 Task: Search round trip flight ticket for 2 adults, 4 children and 1 infant on lap in business from Appleton: Appleton International Airport to Evansville: Evansville Regional Airport on 5-3-2023 and return on 5-3-2023. Choice of flights is Southwest. Price is upto 20000. Outbound departure time preference is 14:30.
Action: Mouse moved to (412, 347)
Screenshot: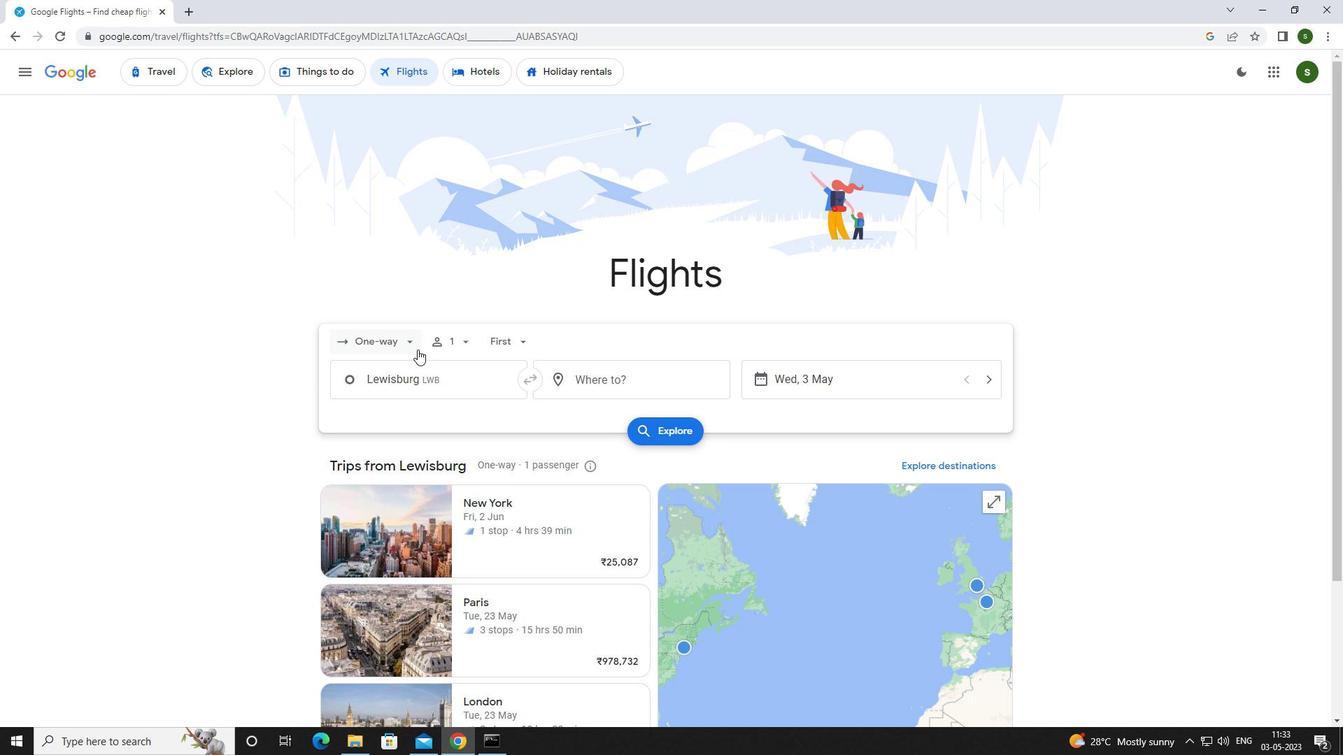 
Action: Mouse pressed left at (412, 347)
Screenshot: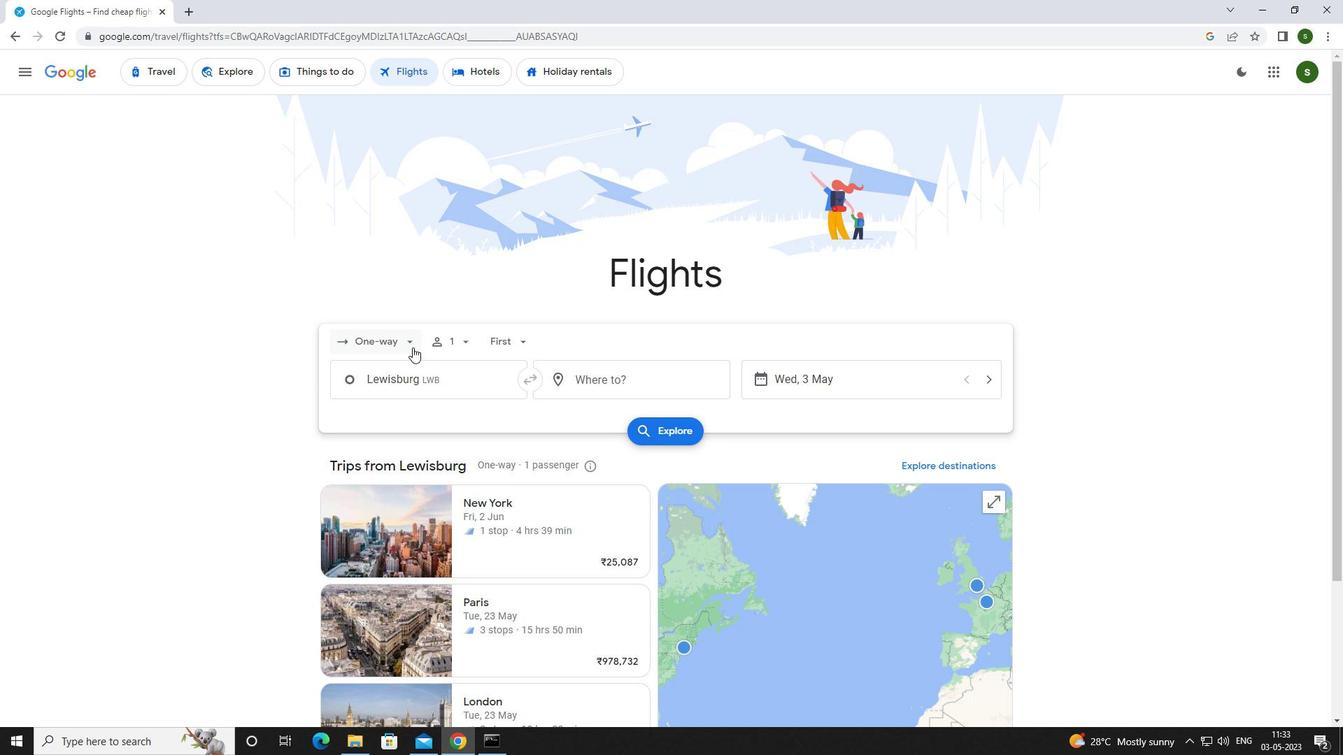 
Action: Mouse moved to (400, 376)
Screenshot: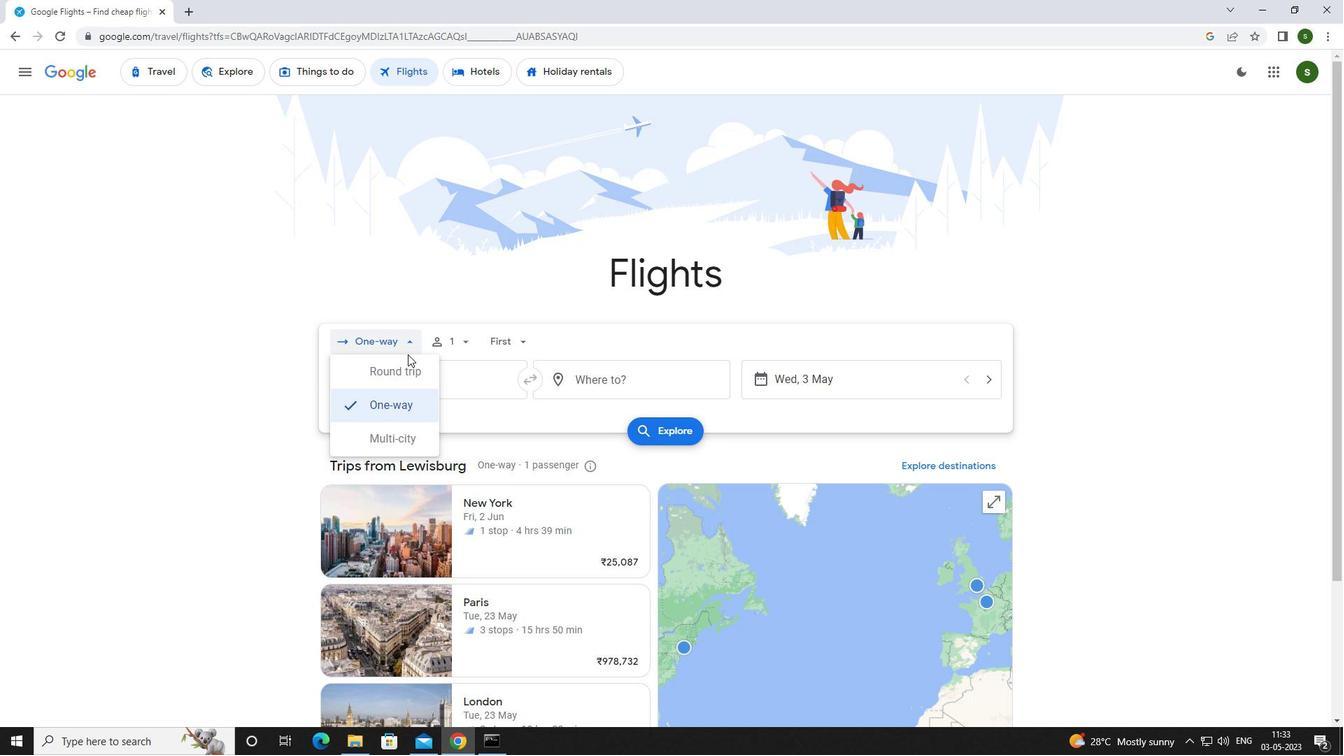 
Action: Mouse pressed left at (400, 376)
Screenshot: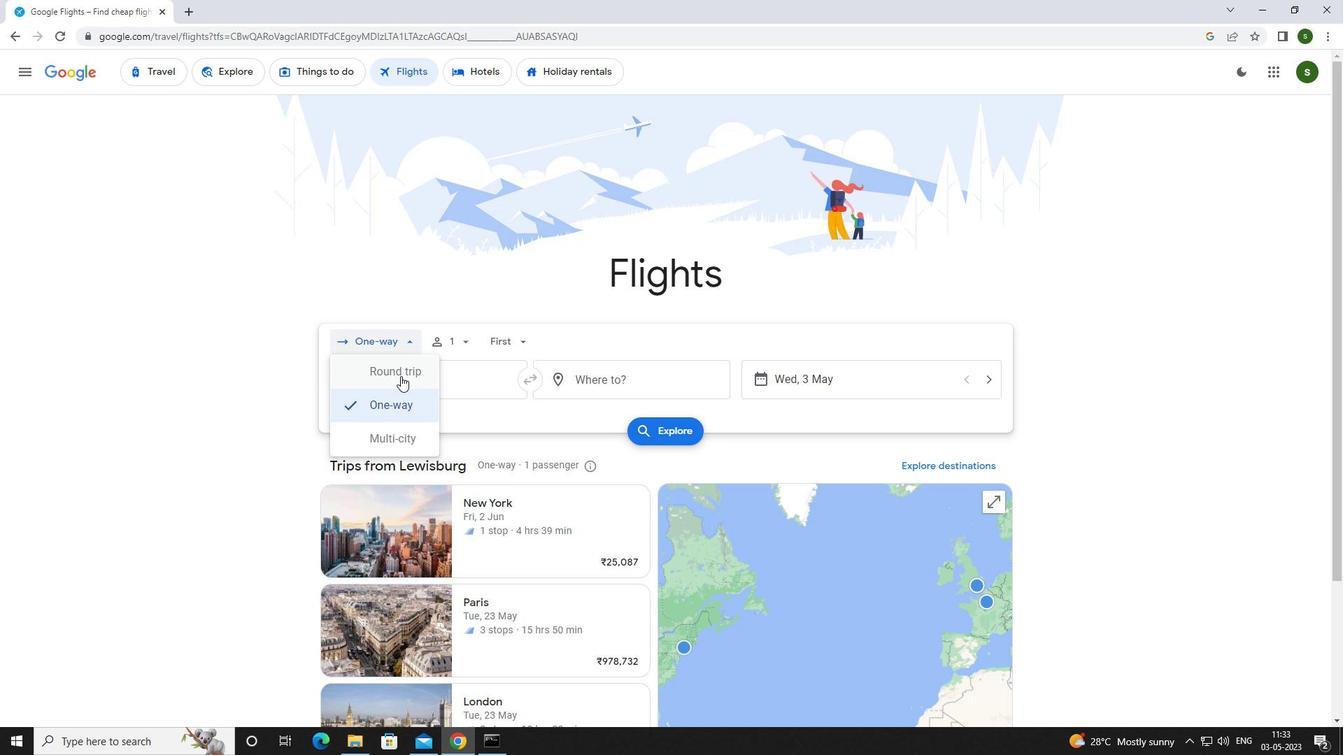 
Action: Mouse moved to (466, 347)
Screenshot: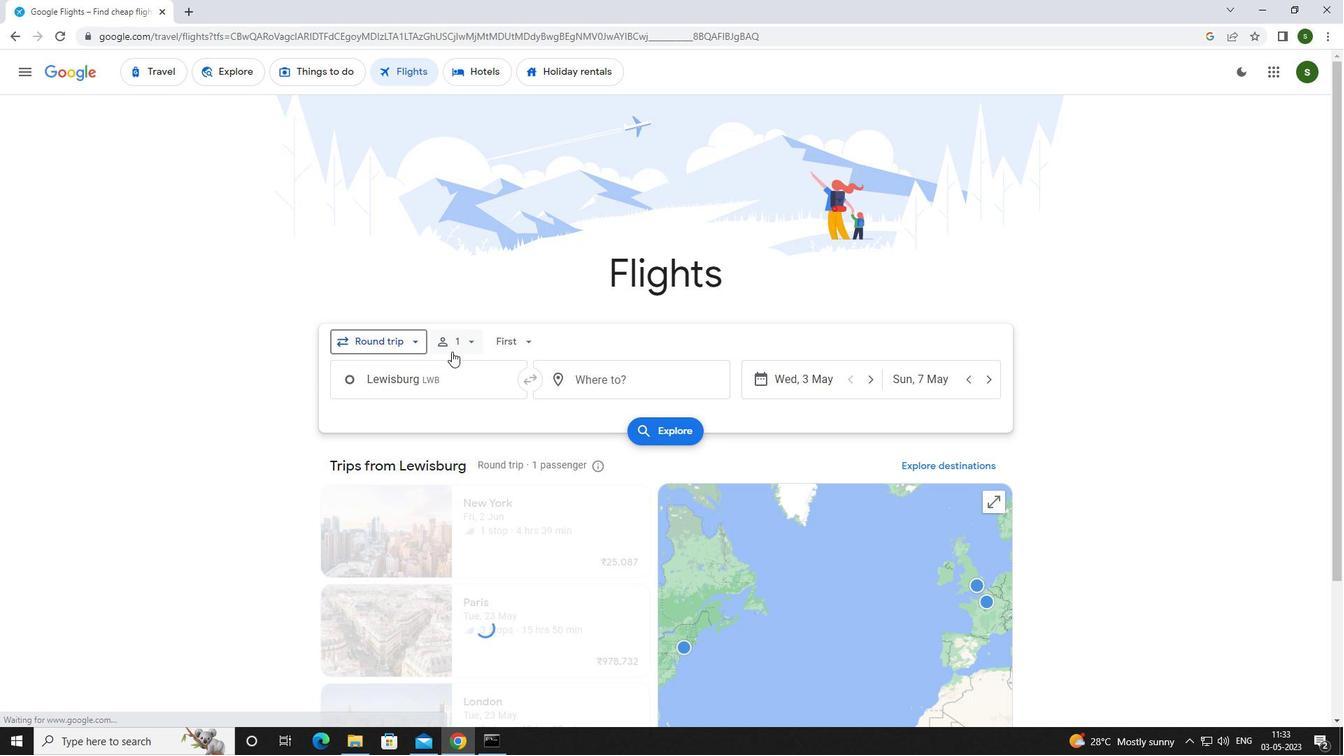 
Action: Mouse pressed left at (466, 347)
Screenshot: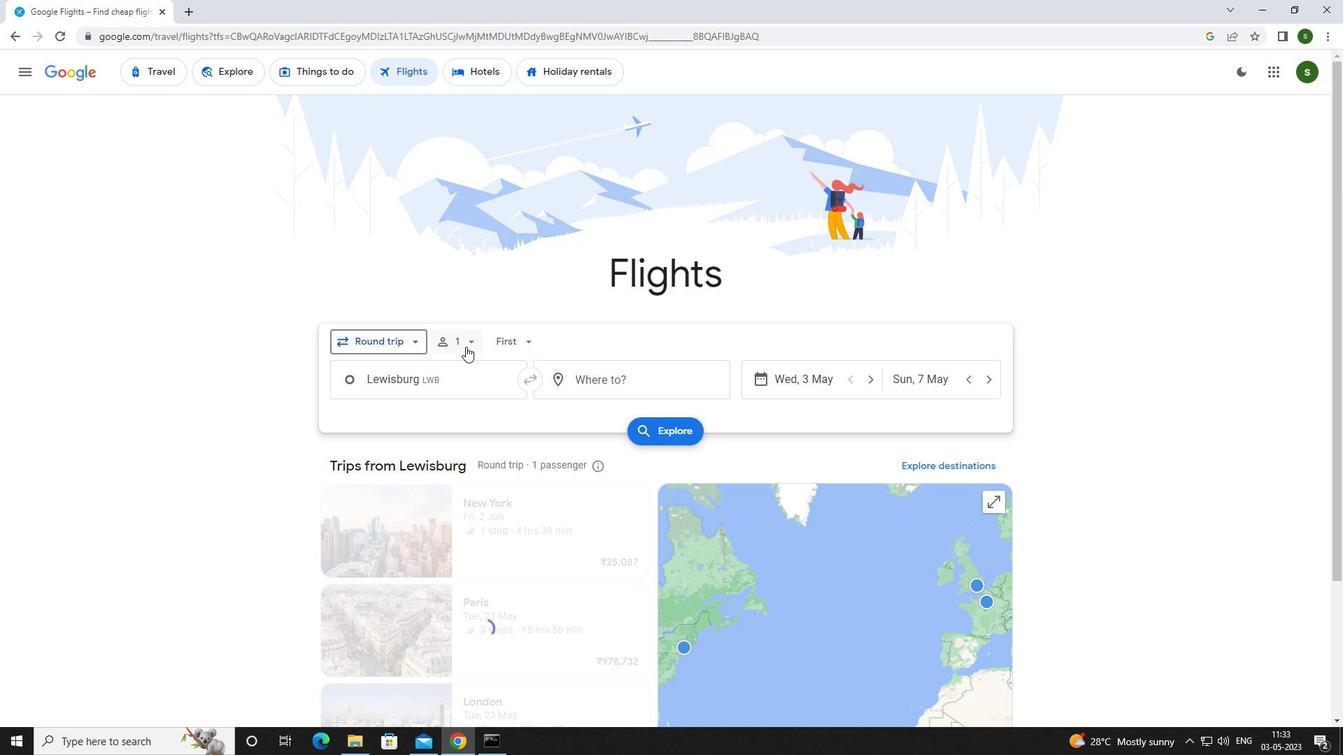 
Action: Mouse moved to (584, 377)
Screenshot: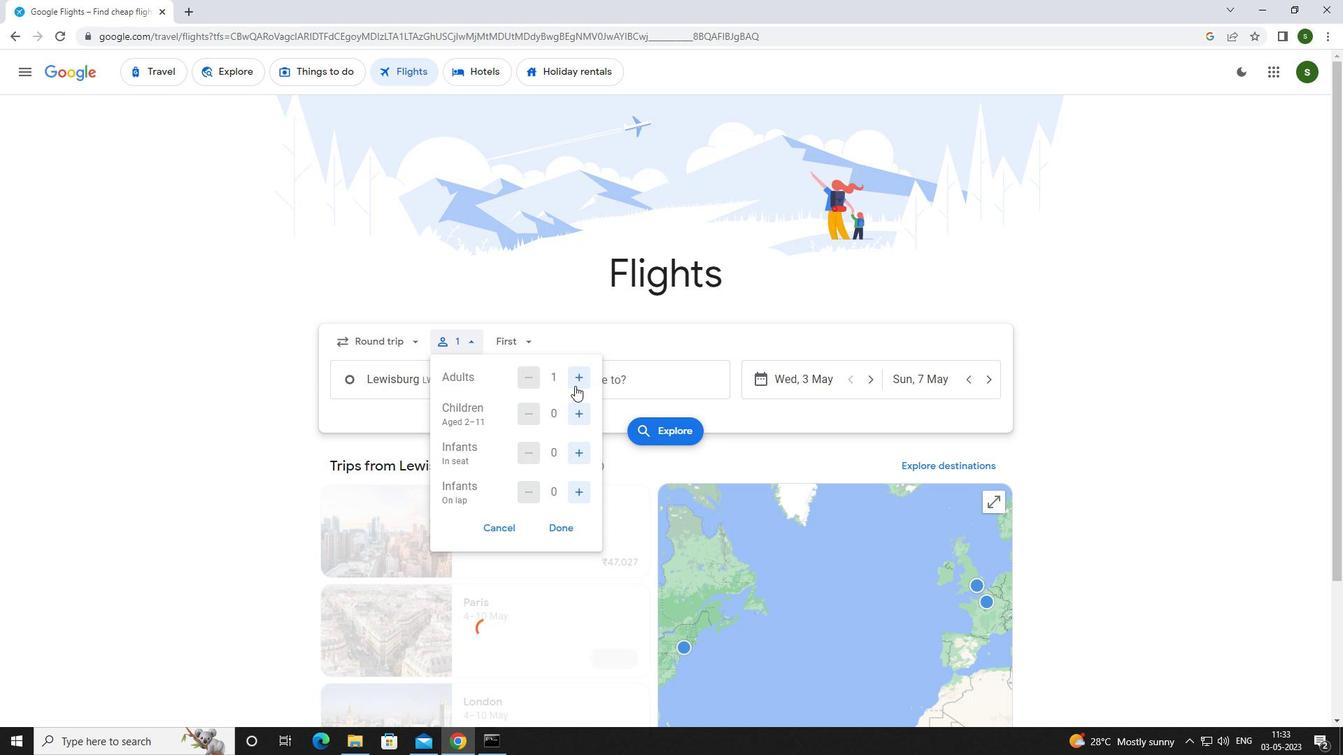 
Action: Mouse pressed left at (584, 377)
Screenshot: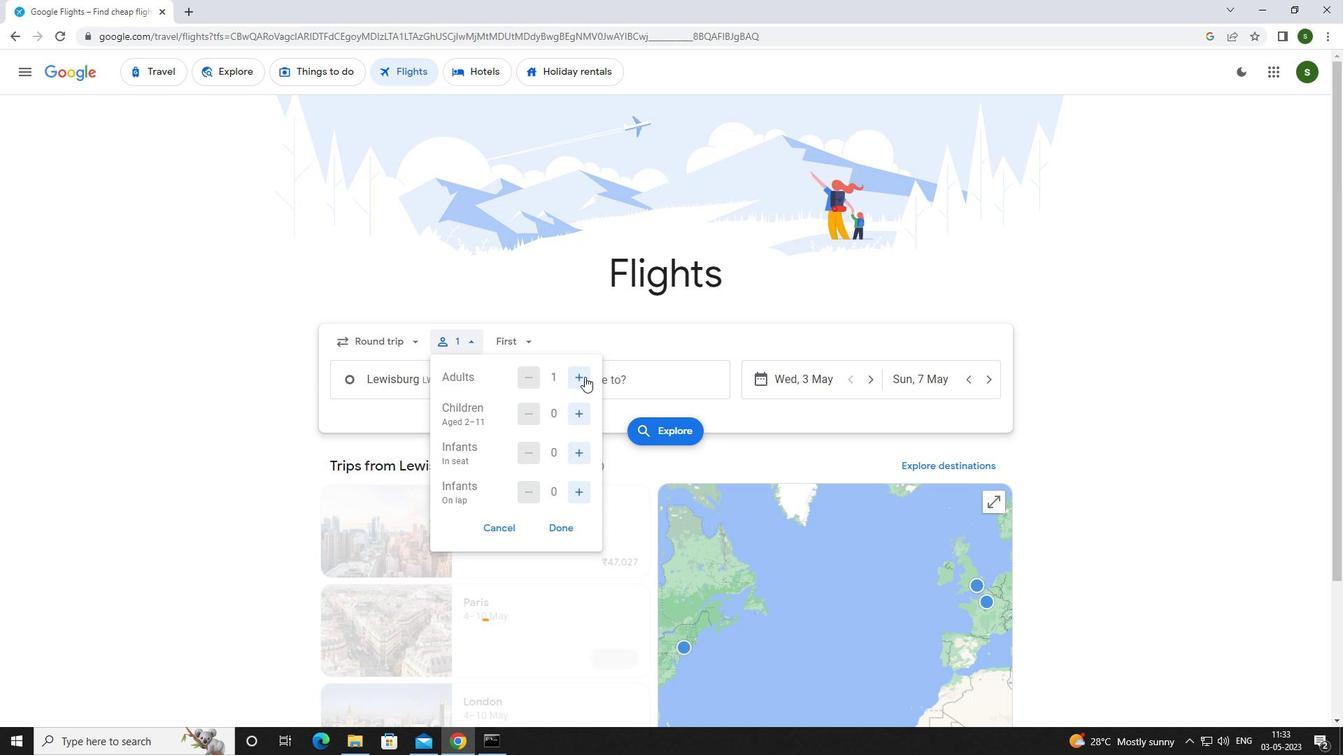 
Action: Mouse moved to (577, 409)
Screenshot: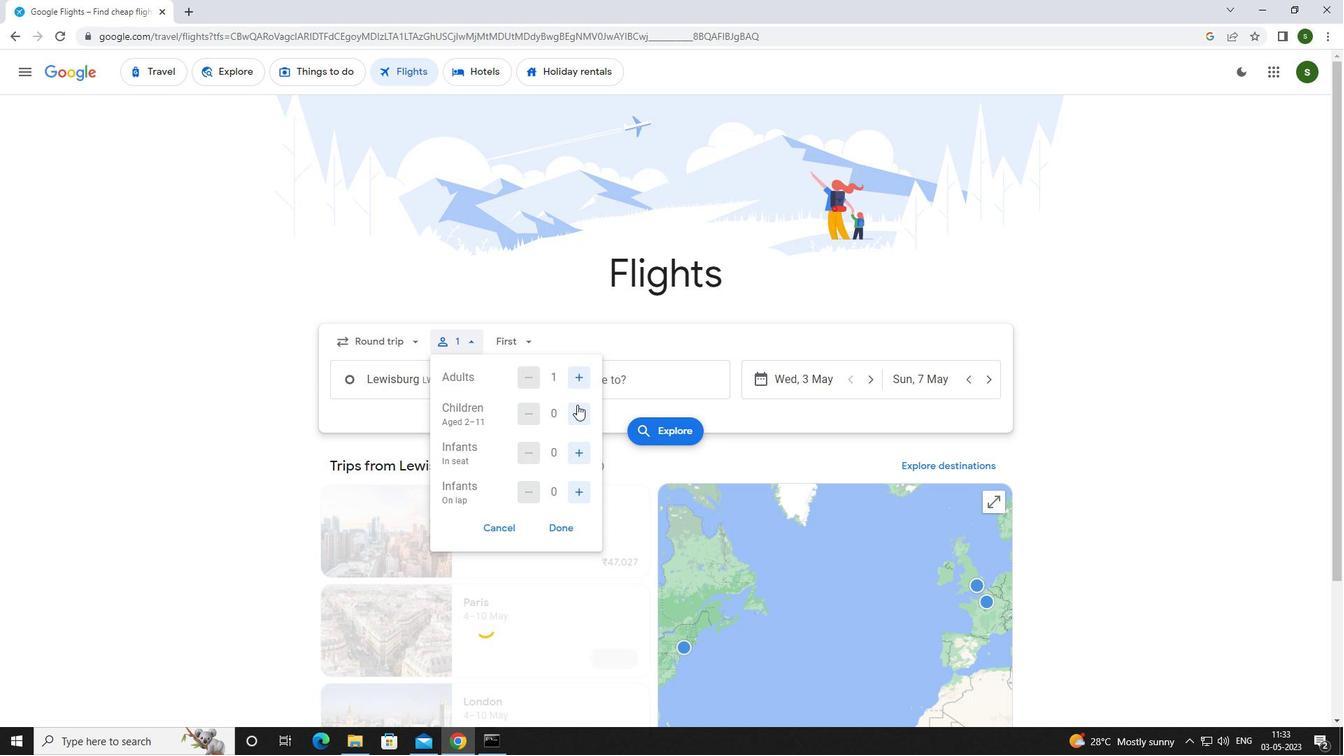 
Action: Mouse pressed left at (577, 409)
Screenshot: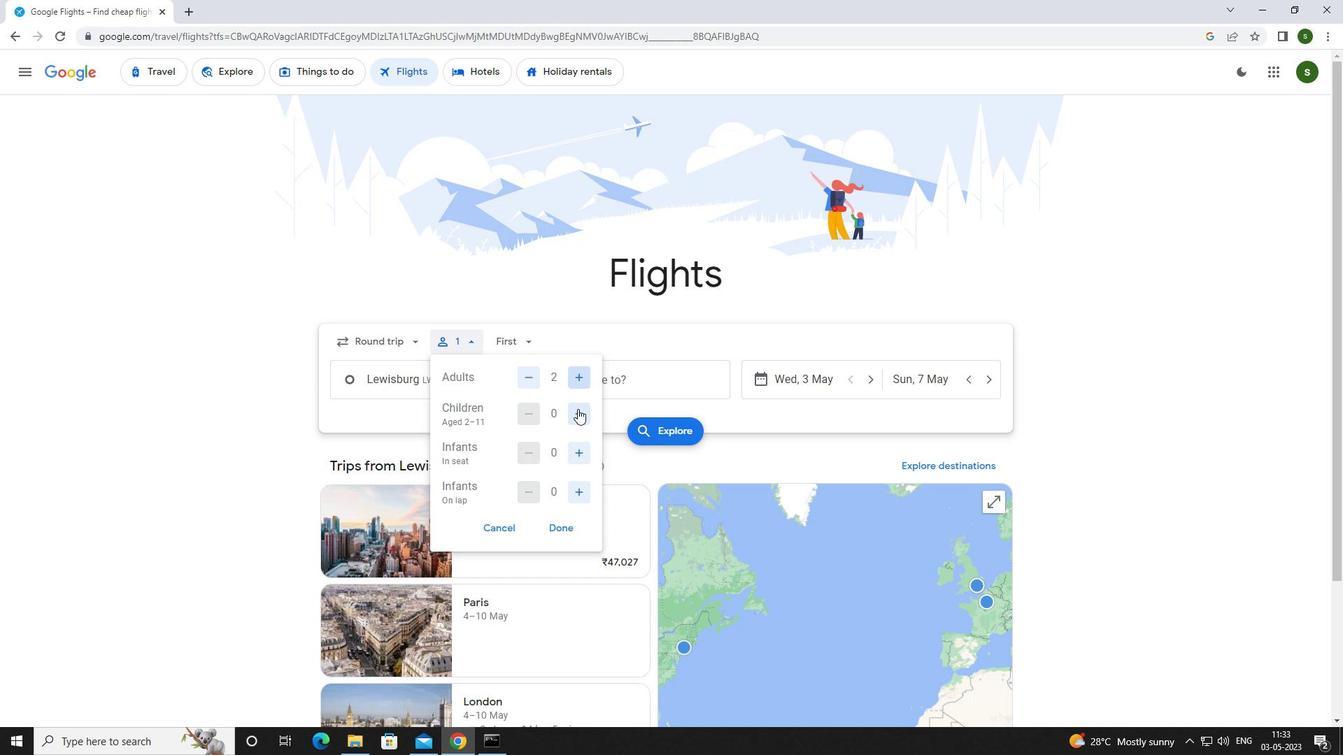 
Action: Mouse pressed left at (577, 409)
Screenshot: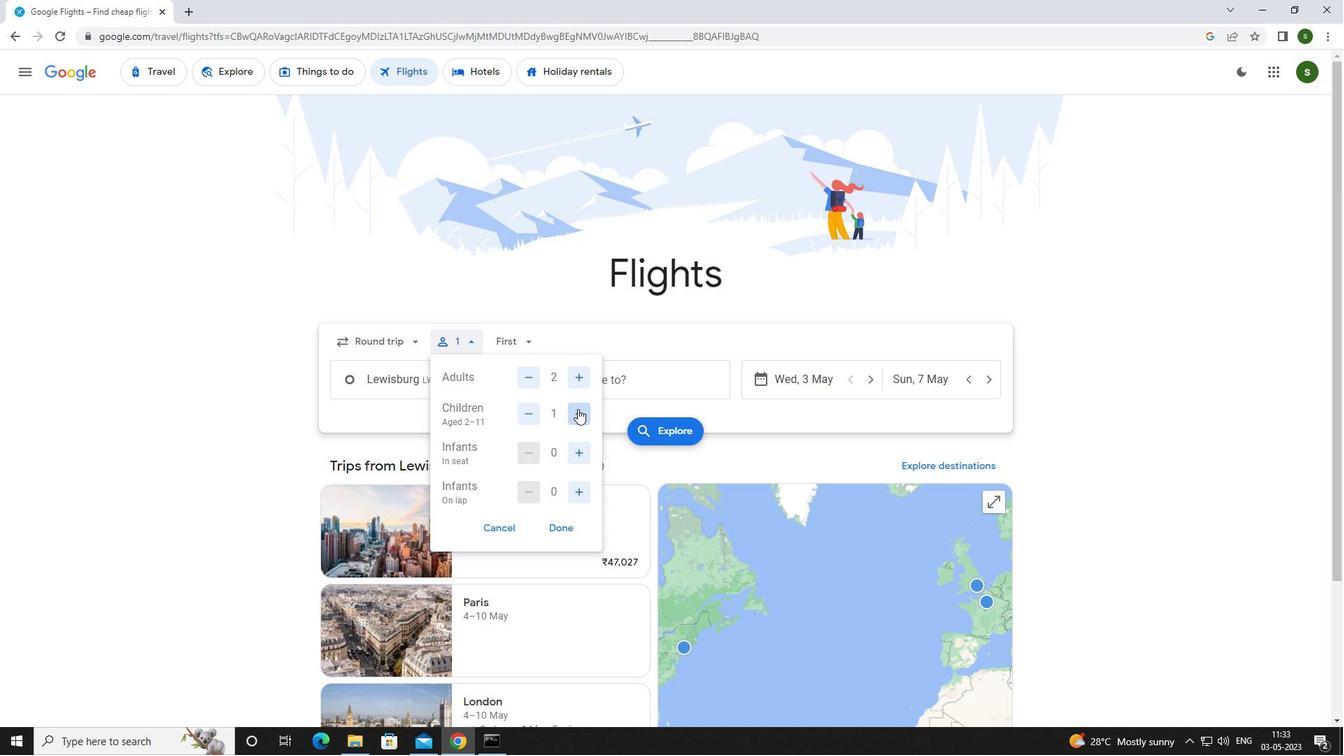 
Action: Mouse pressed left at (577, 409)
Screenshot: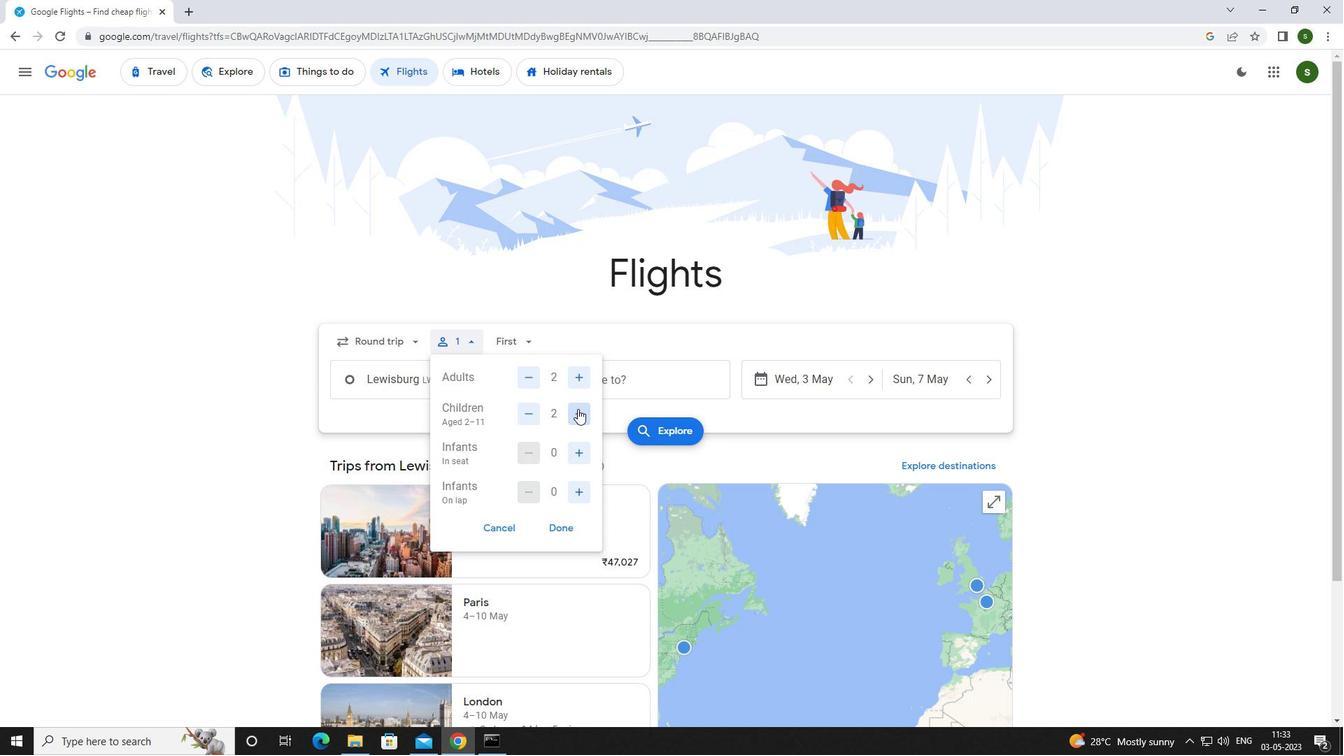 
Action: Mouse pressed left at (577, 409)
Screenshot: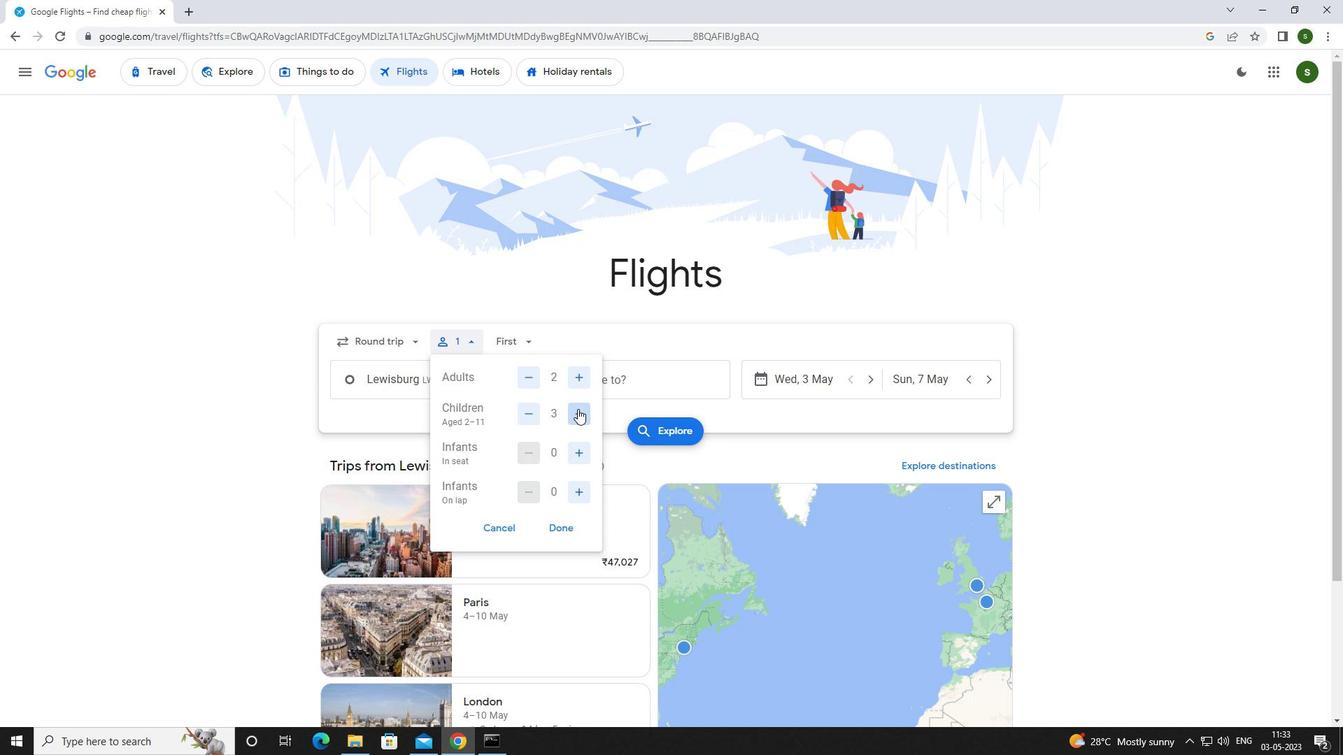 
Action: Mouse moved to (575, 491)
Screenshot: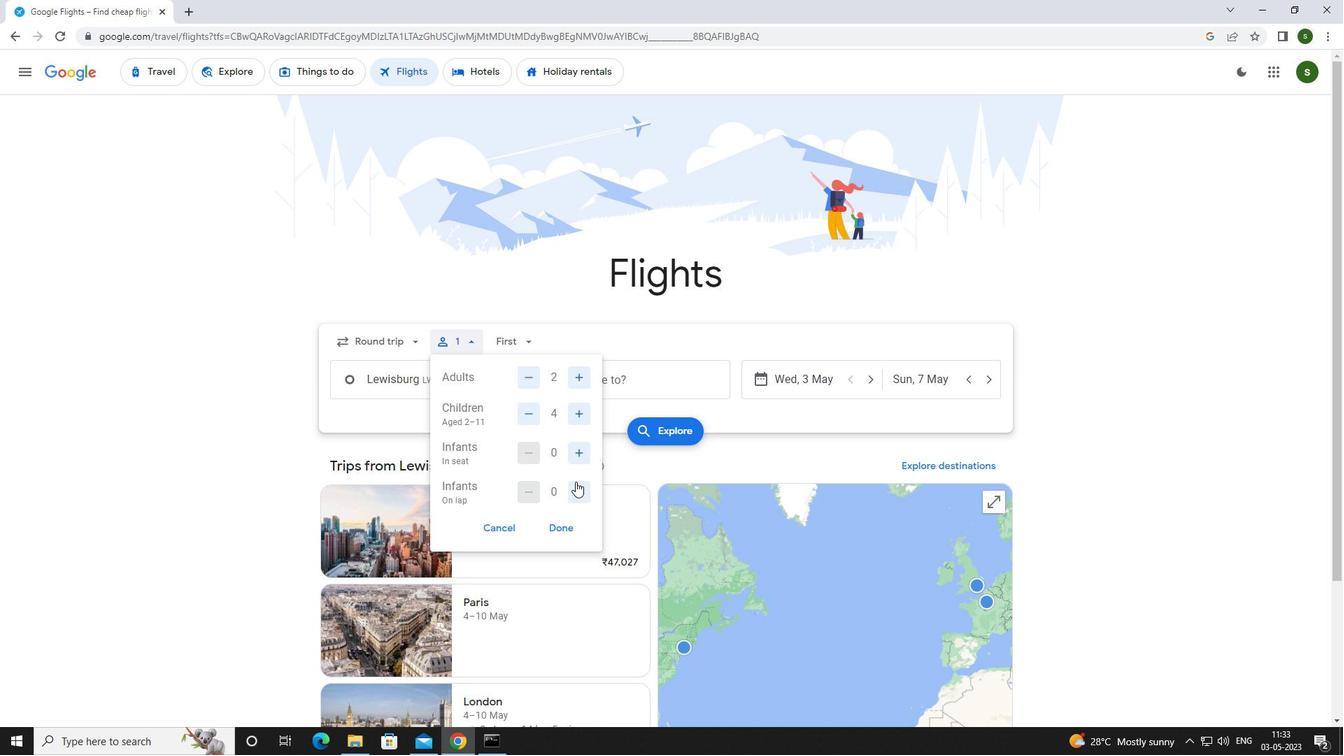 
Action: Mouse pressed left at (575, 491)
Screenshot: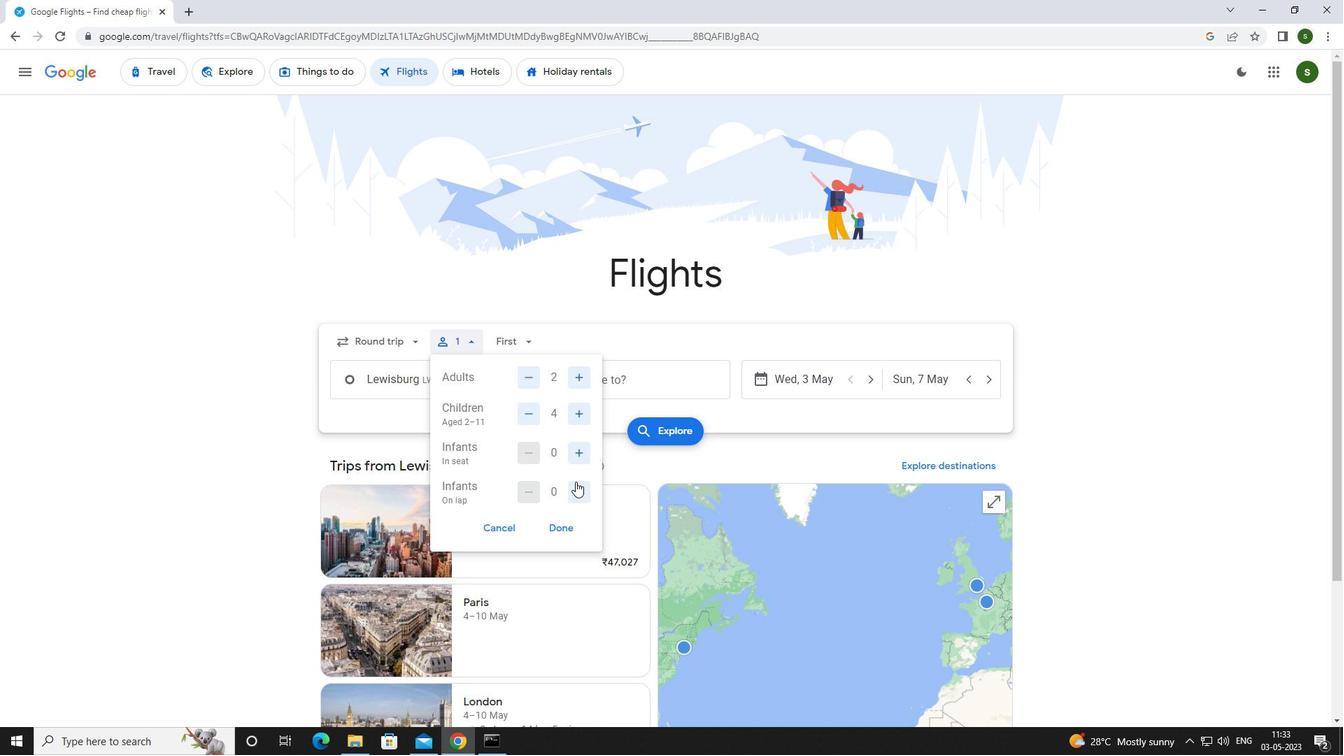 
Action: Mouse moved to (521, 342)
Screenshot: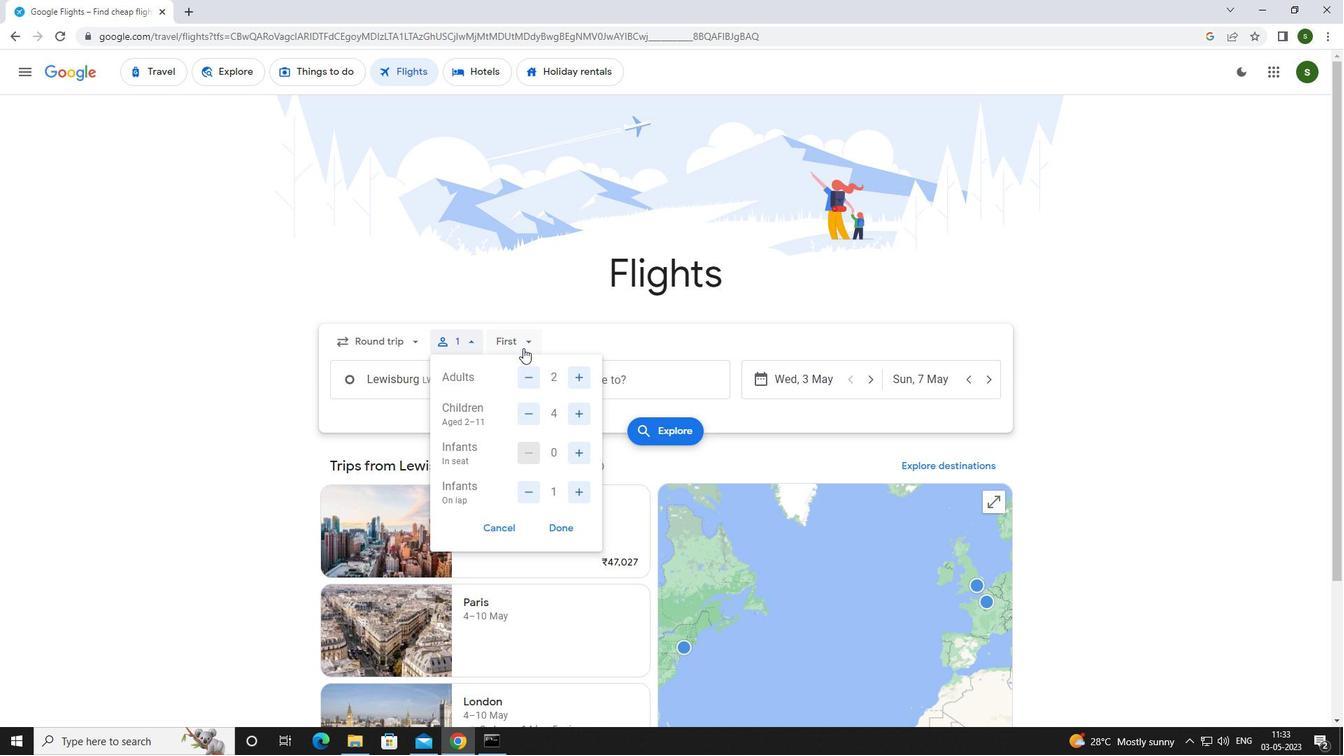 
Action: Mouse pressed left at (521, 342)
Screenshot: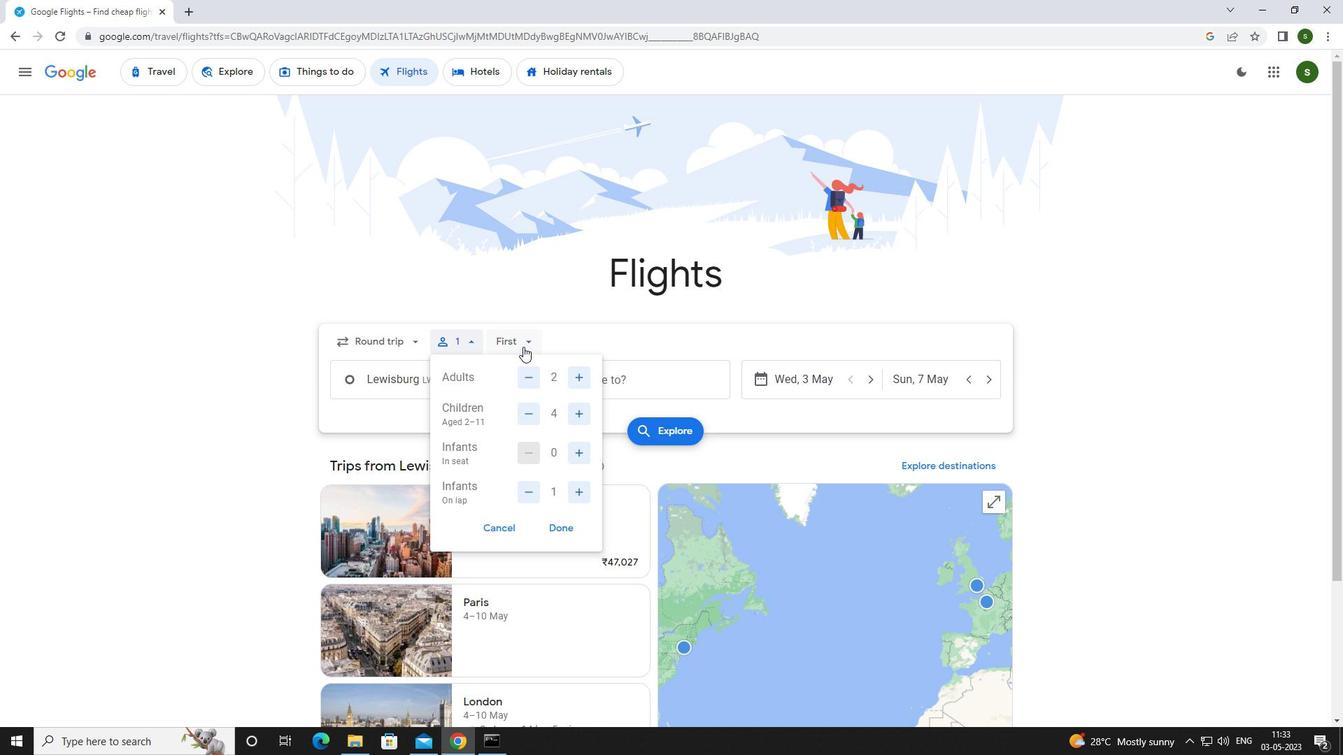 
Action: Mouse moved to (560, 438)
Screenshot: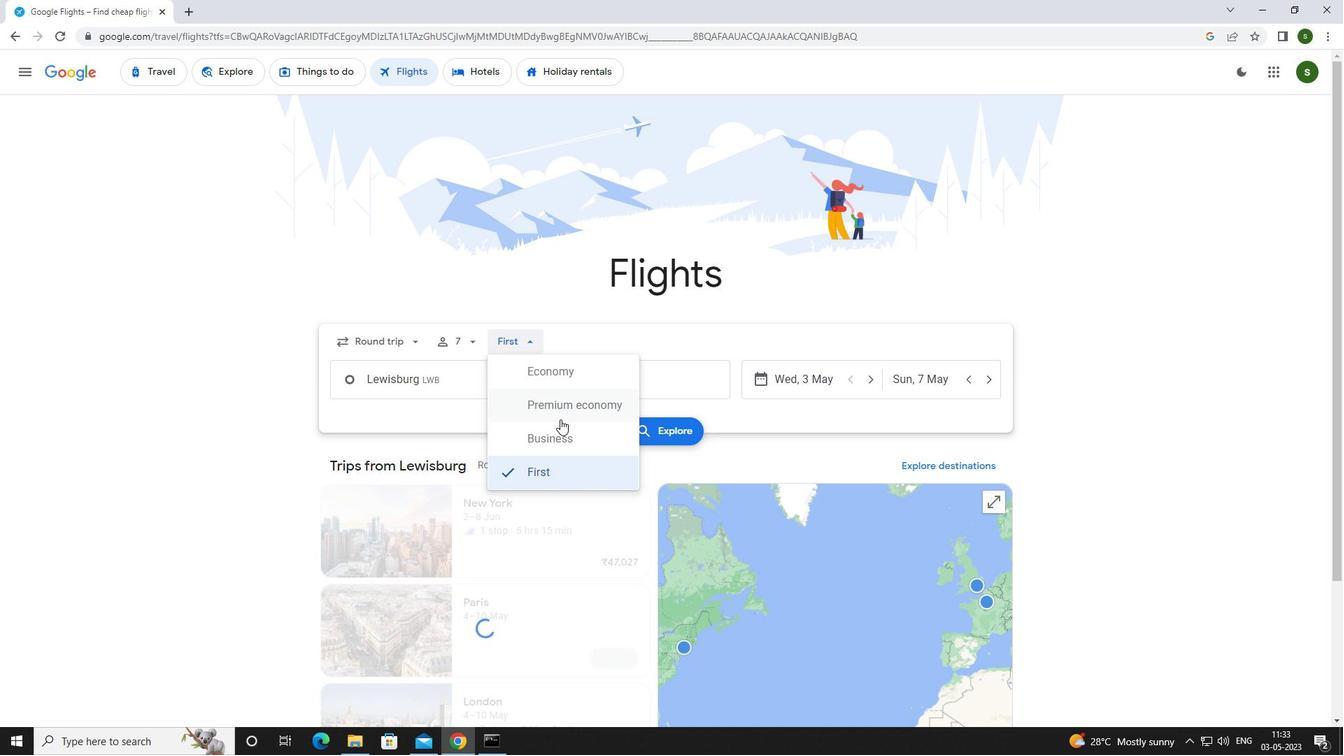 
Action: Mouse pressed left at (560, 438)
Screenshot: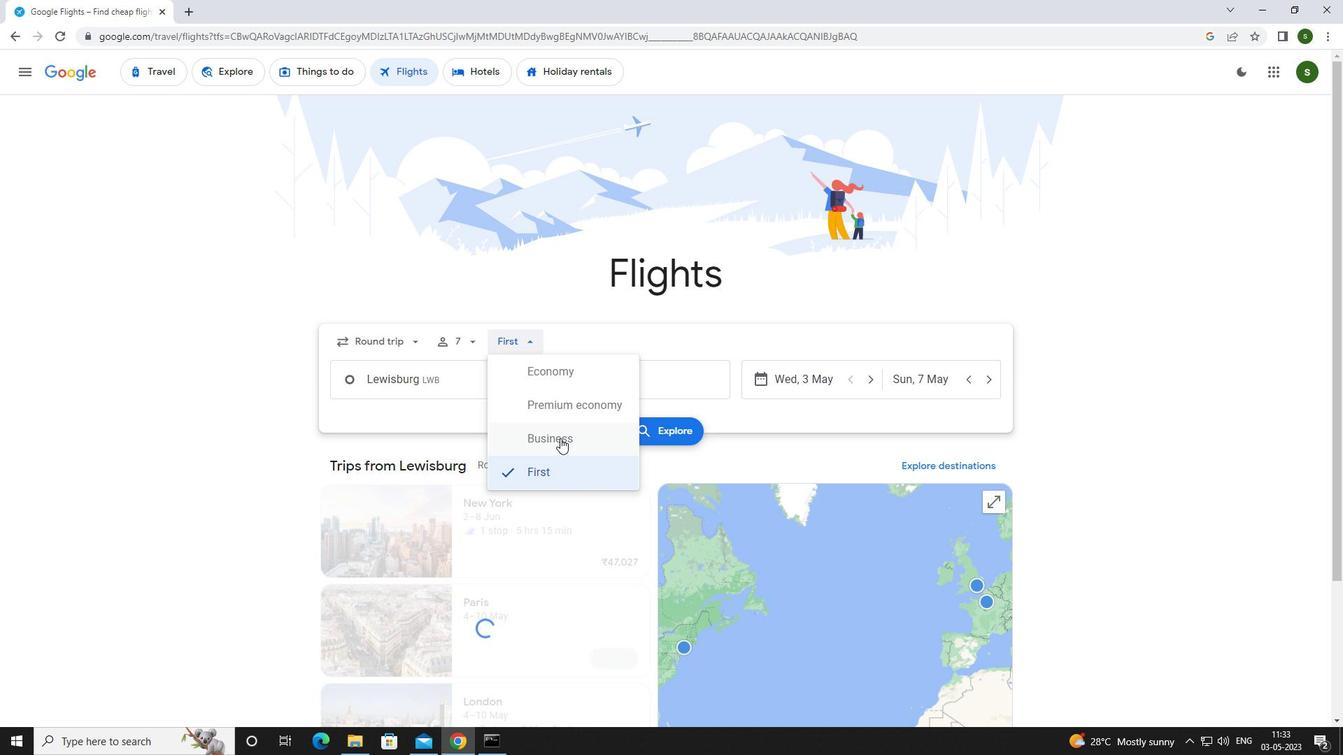 
Action: Mouse moved to (469, 382)
Screenshot: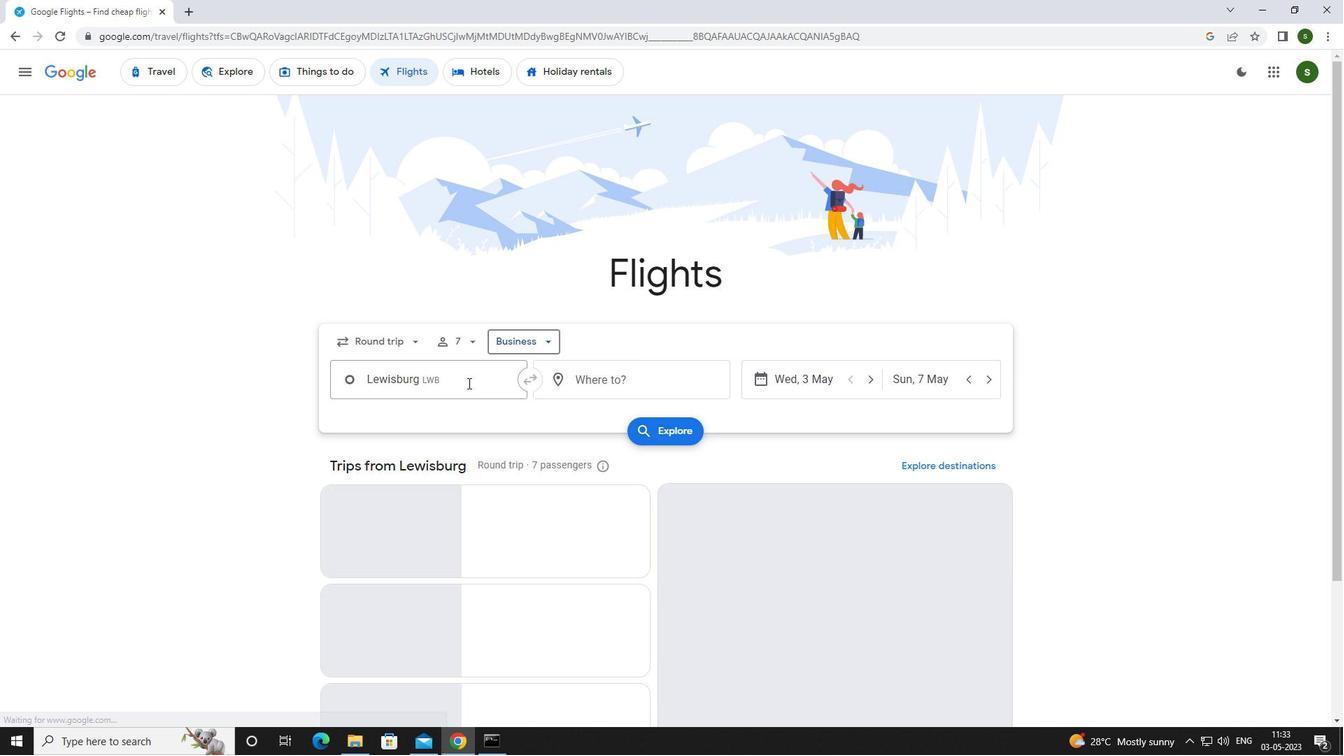 
Action: Mouse pressed left at (469, 382)
Screenshot: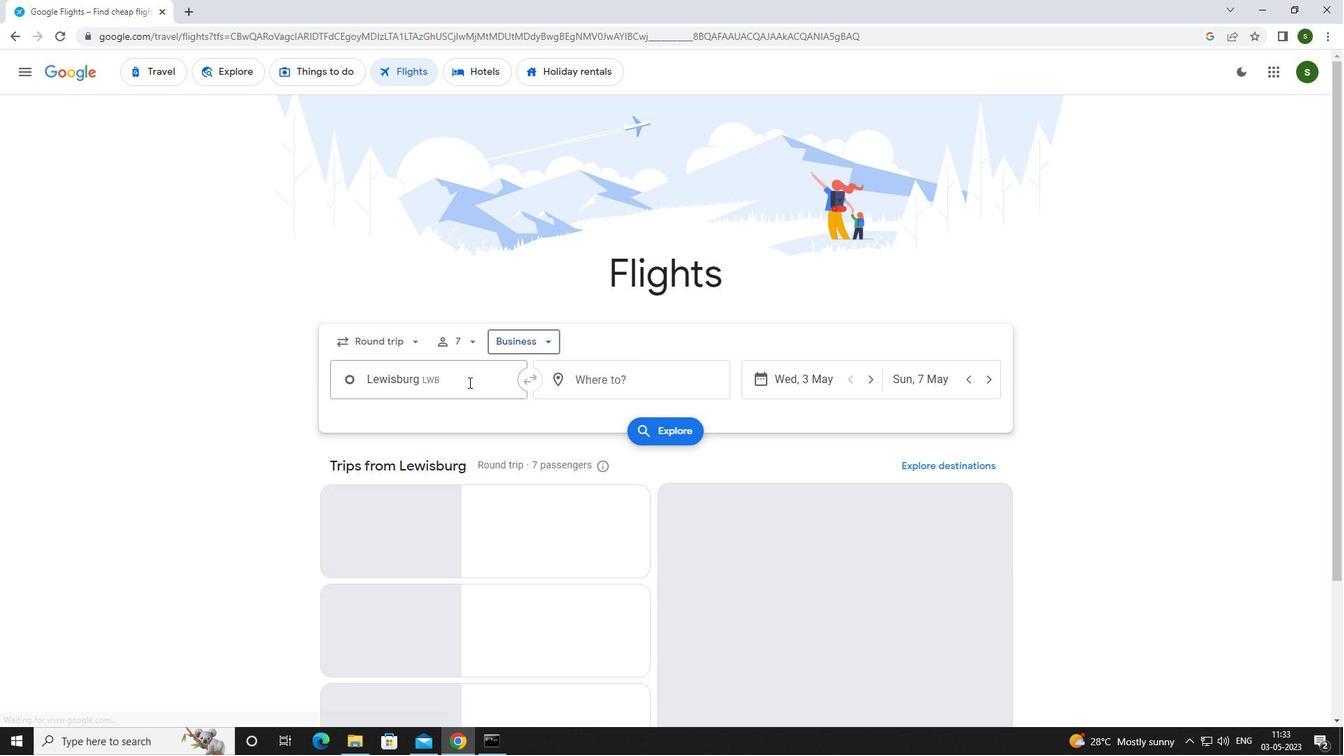 
Action: Mouse moved to (481, 386)
Screenshot: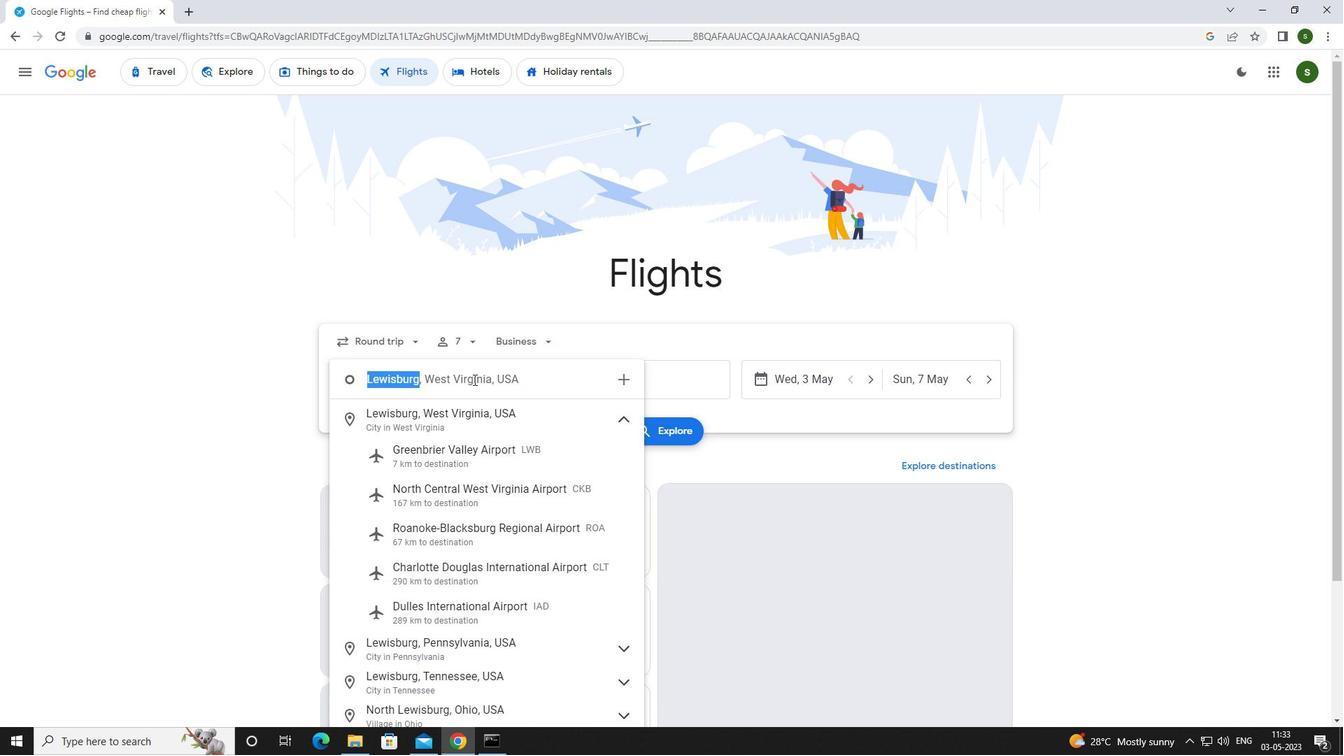 
Action: Key pressed <Key.caps_lock>a<Key.caps_lock>ppleton
Screenshot: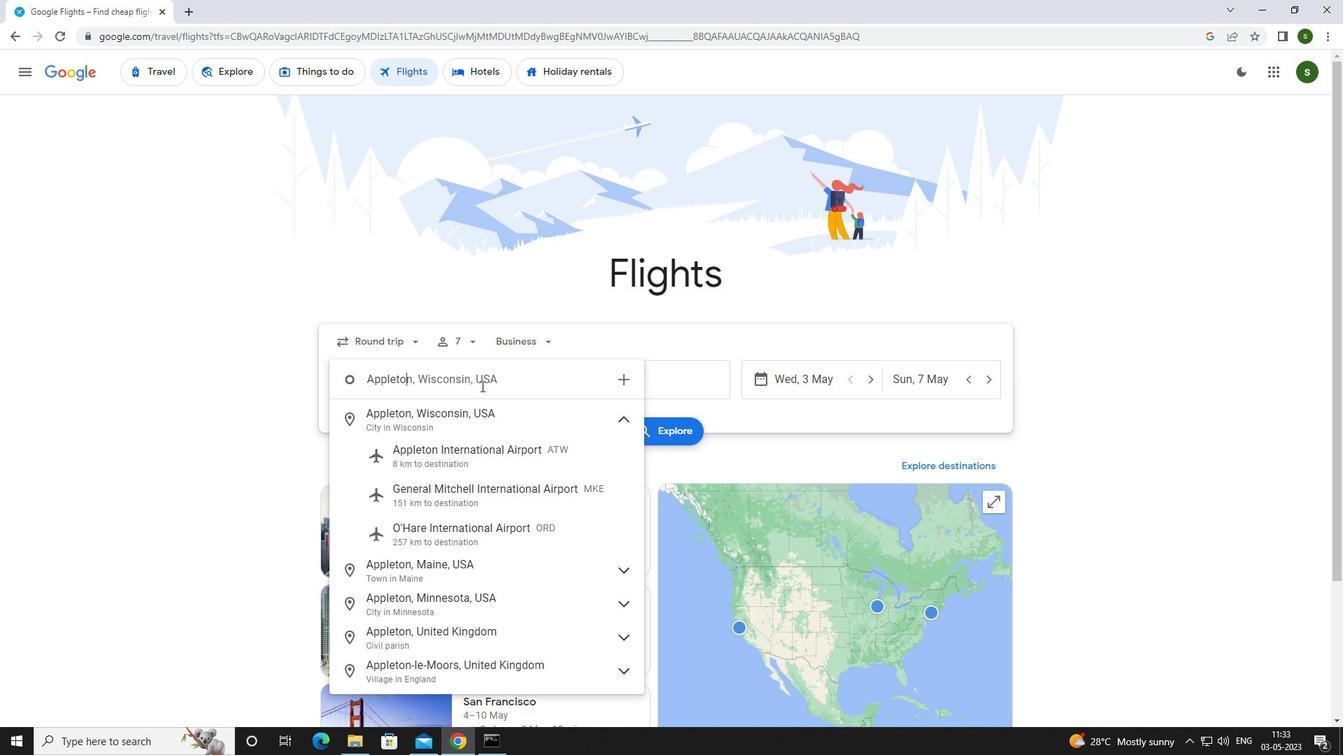 
Action: Mouse moved to (480, 462)
Screenshot: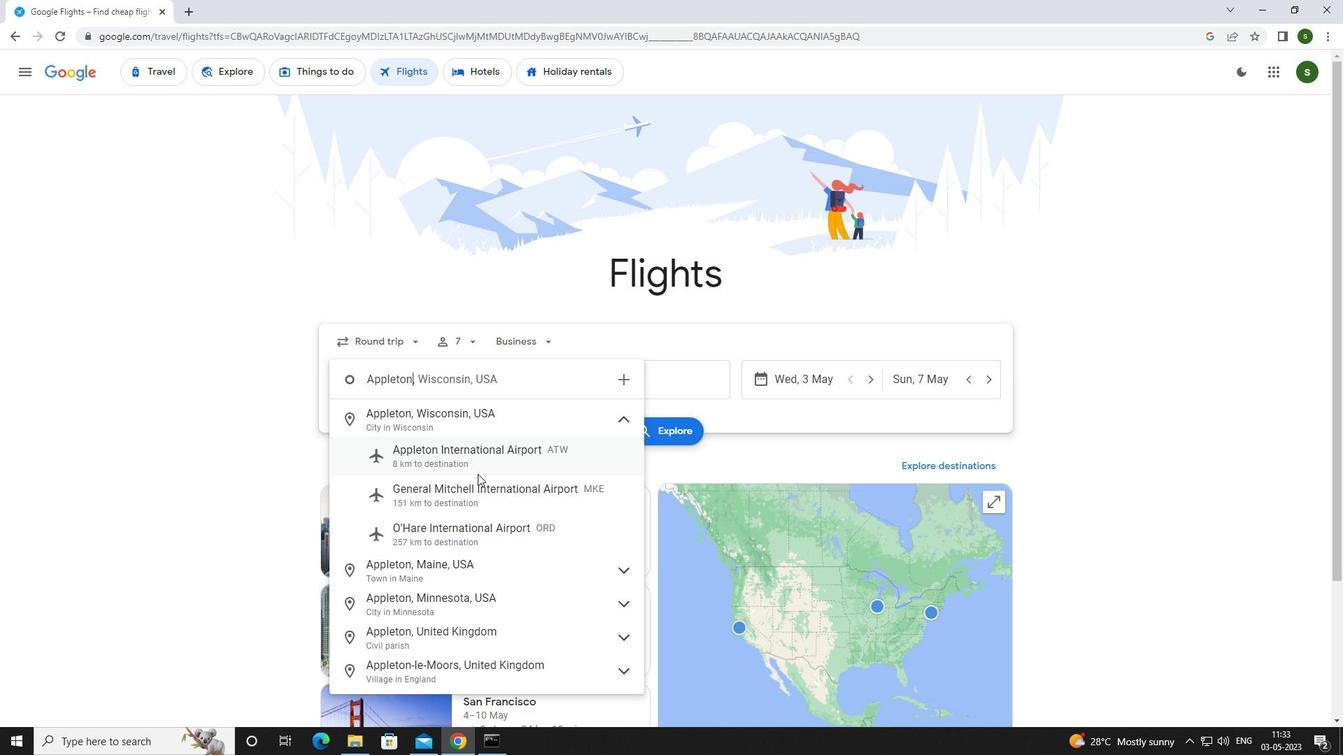 
Action: Mouse pressed left at (480, 462)
Screenshot: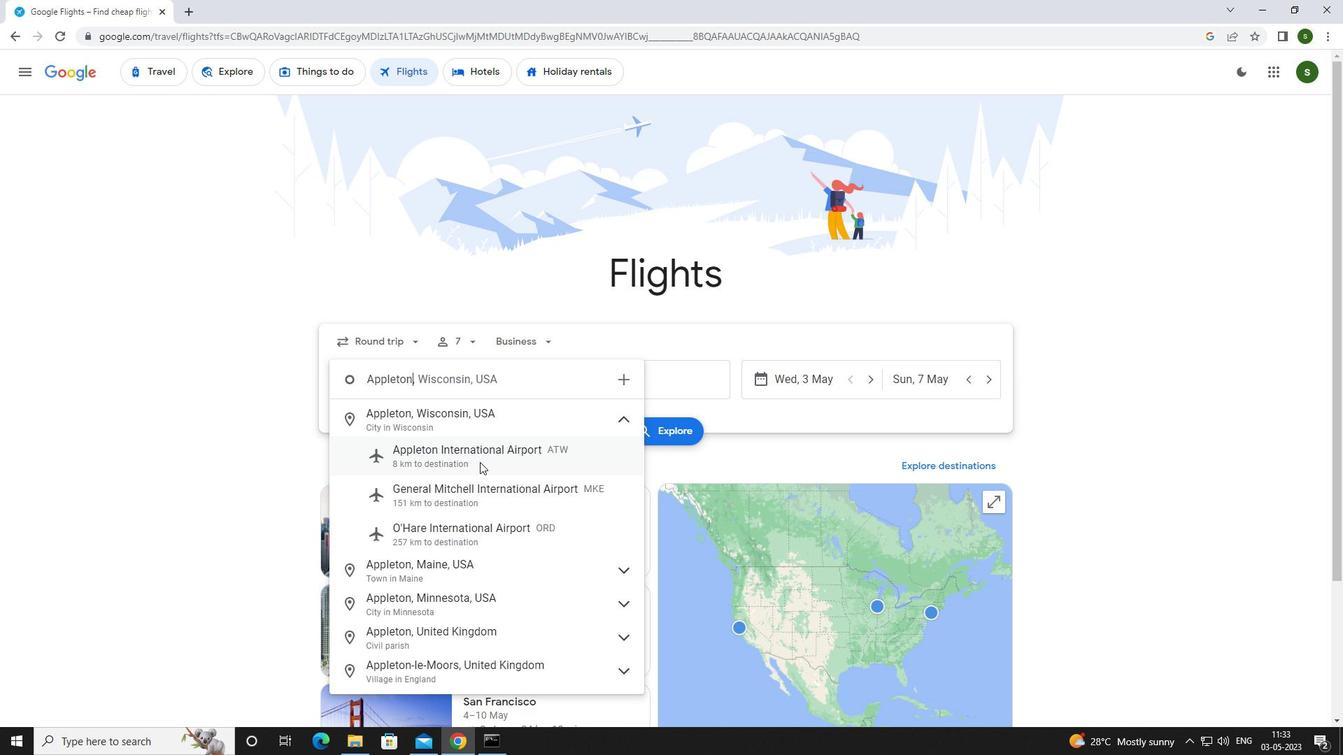 
Action: Mouse moved to (617, 385)
Screenshot: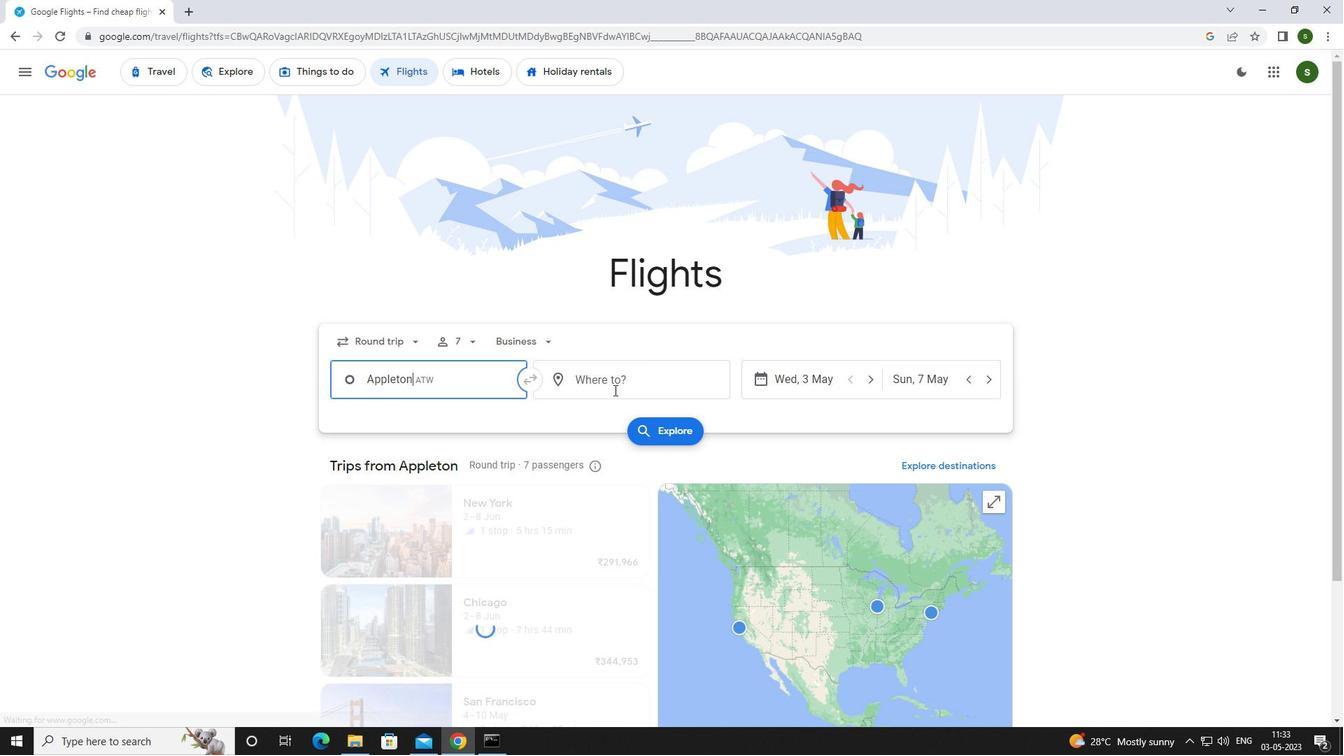 
Action: Mouse pressed left at (617, 385)
Screenshot: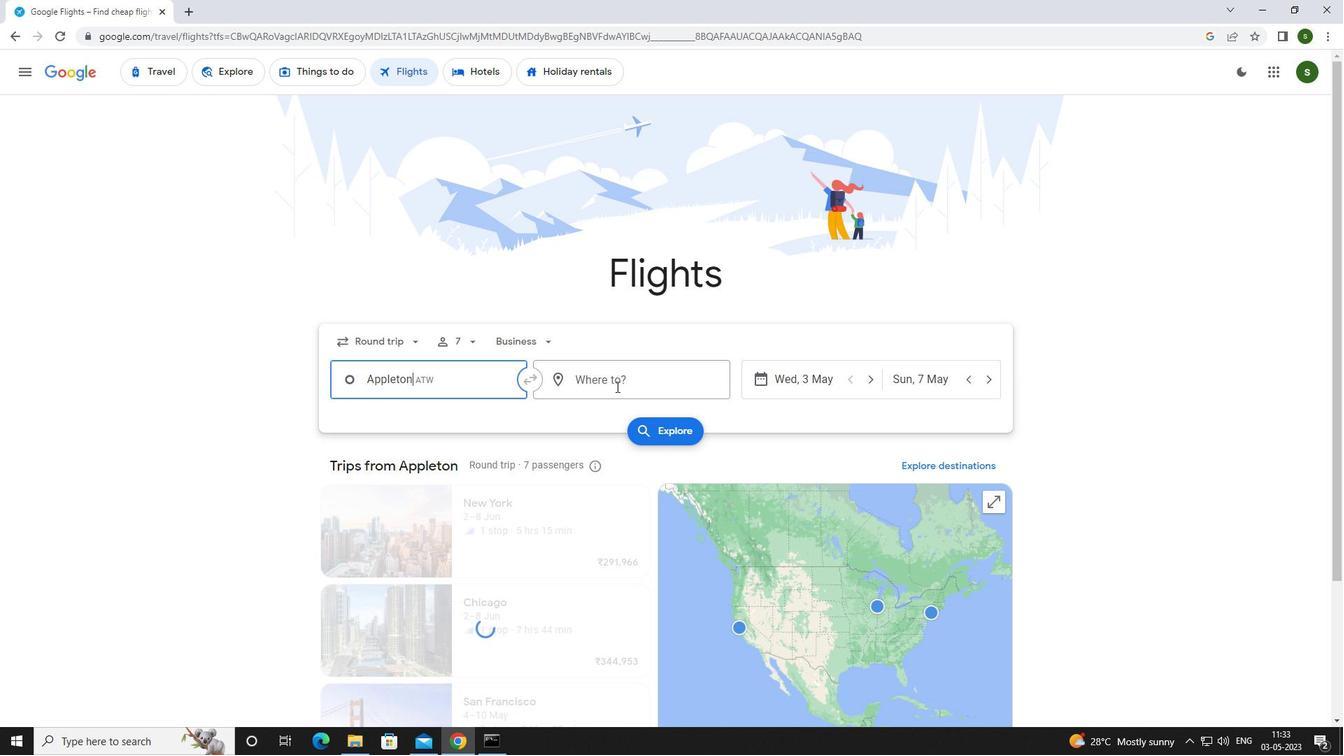 
Action: Key pressed <Key.caps_lock>e<Key.caps_lock>vansv
Screenshot: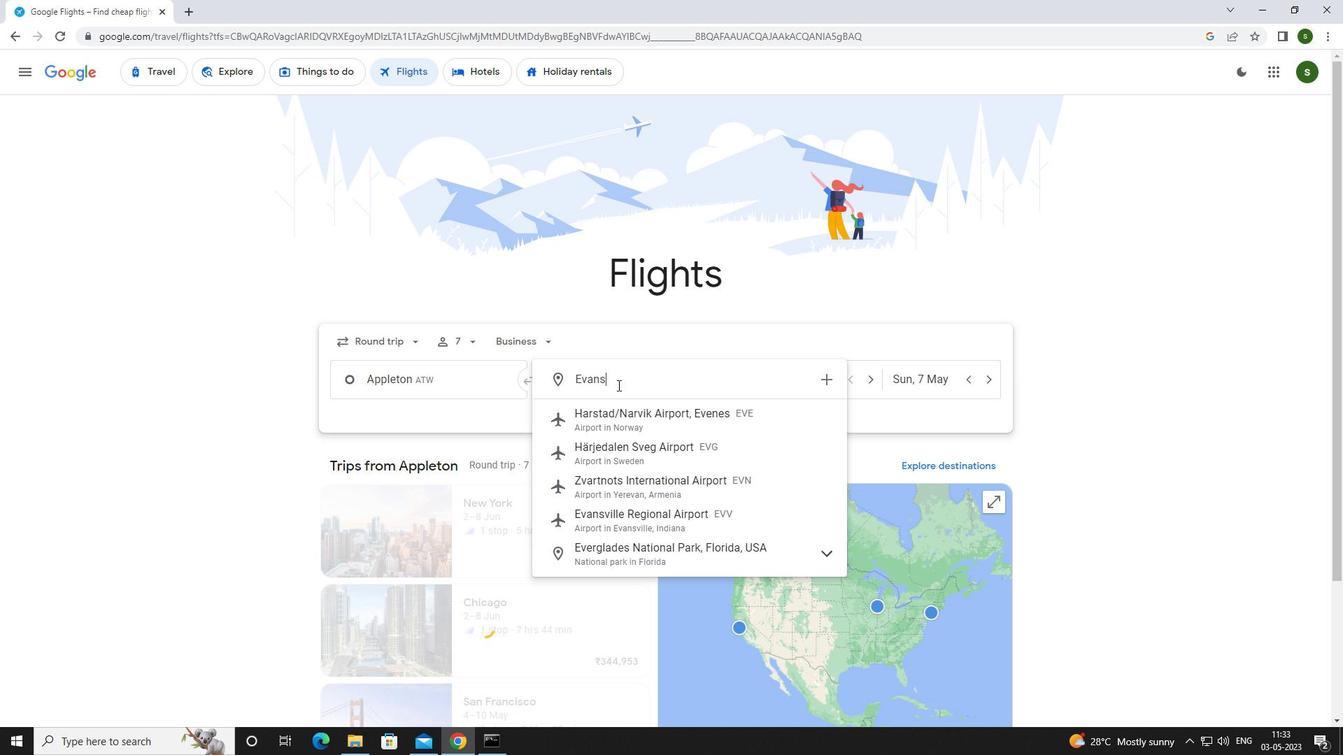 
Action: Mouse moved to (663, 463)
Screenshot: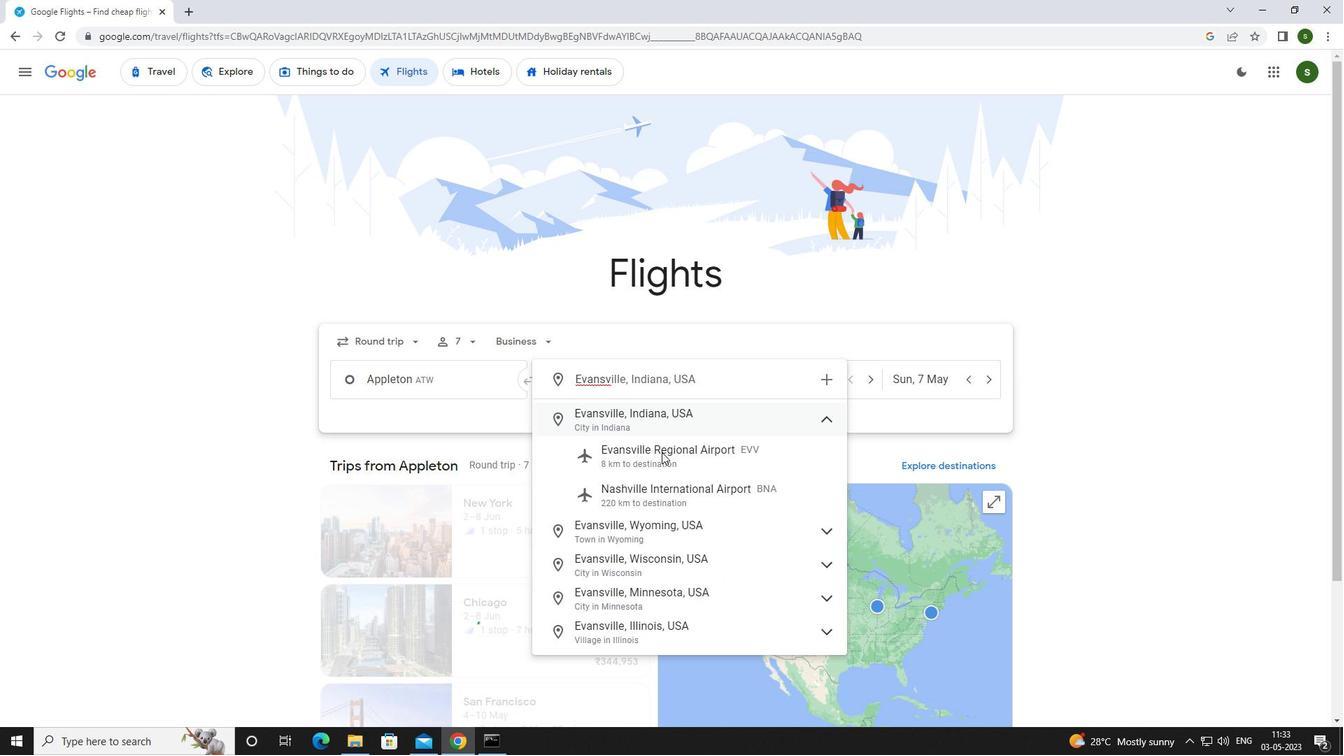 
Action: Mouse pressed left at (663, 463)
Screenshot: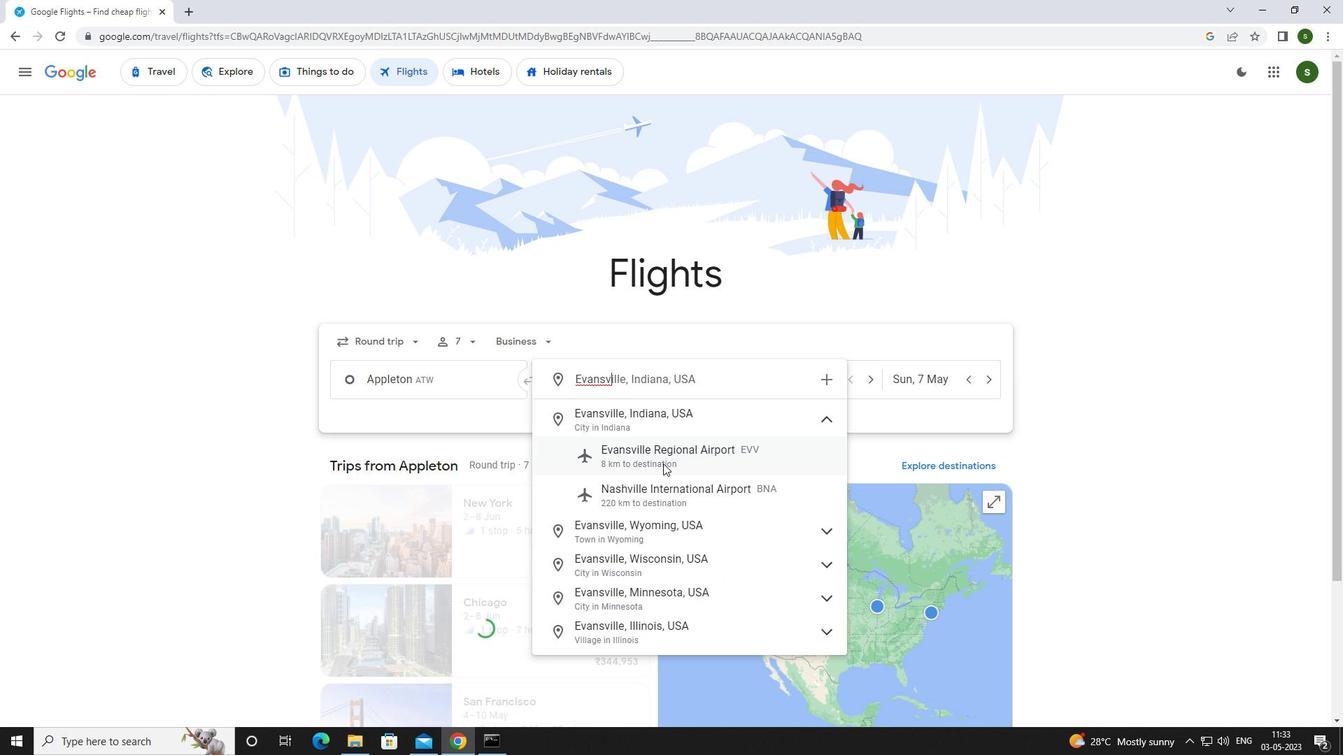 
Action: Mouse moved to (810, 379)
Screenshot: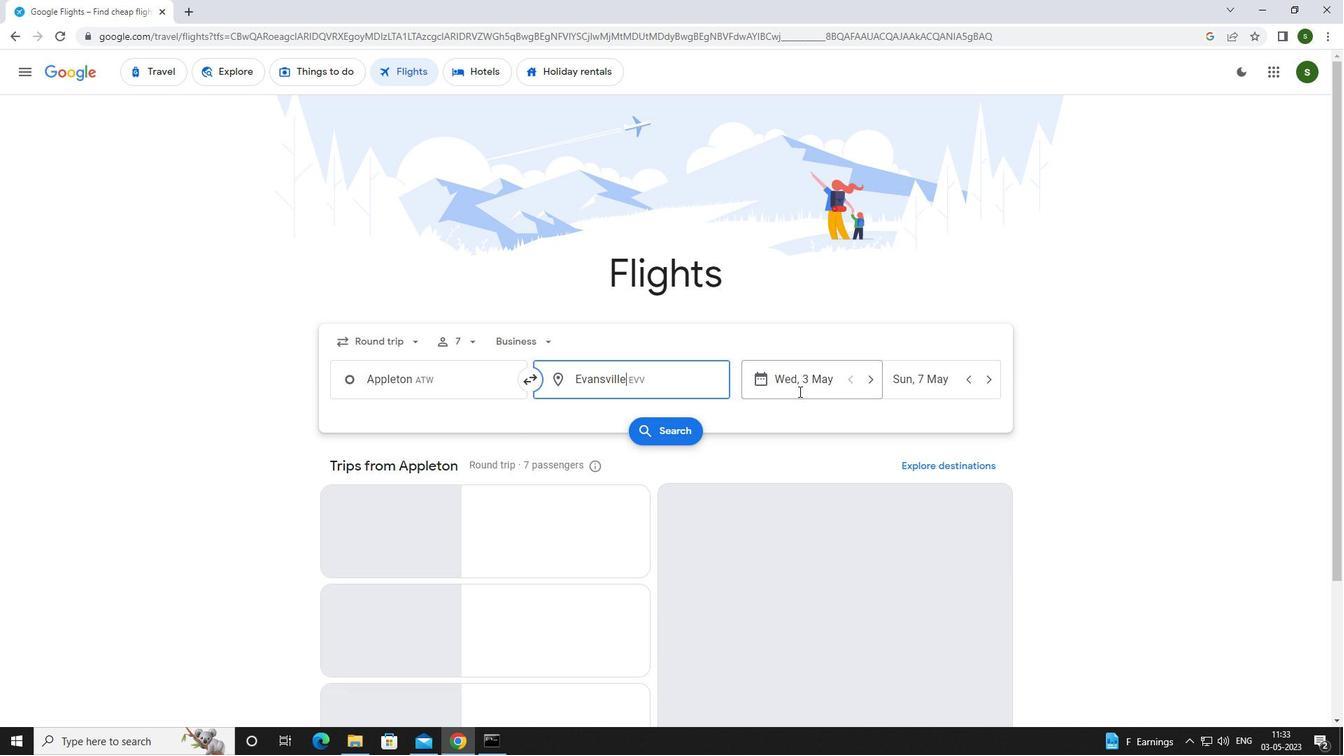 
Action: Mouse pressed left at (810, 379)
Screenshot: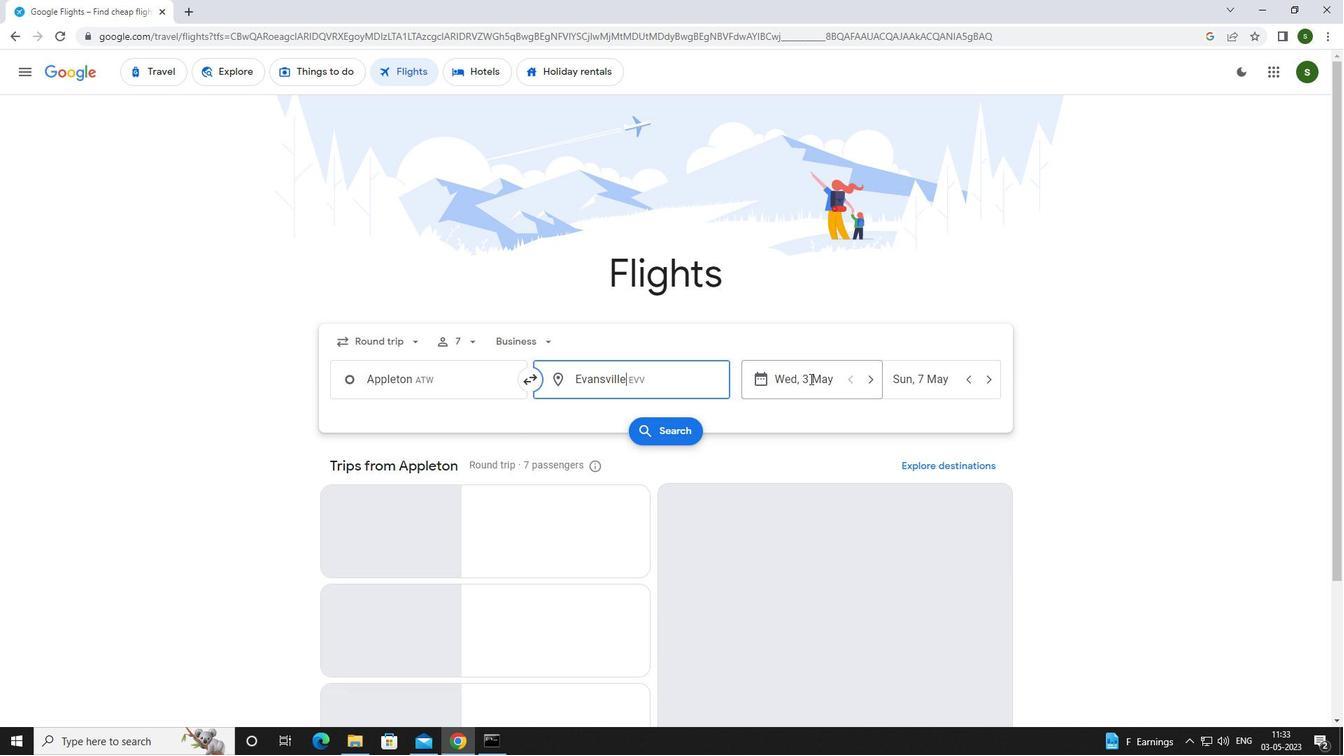 
Action: Mouse moved to (601, 473)
Screenshot: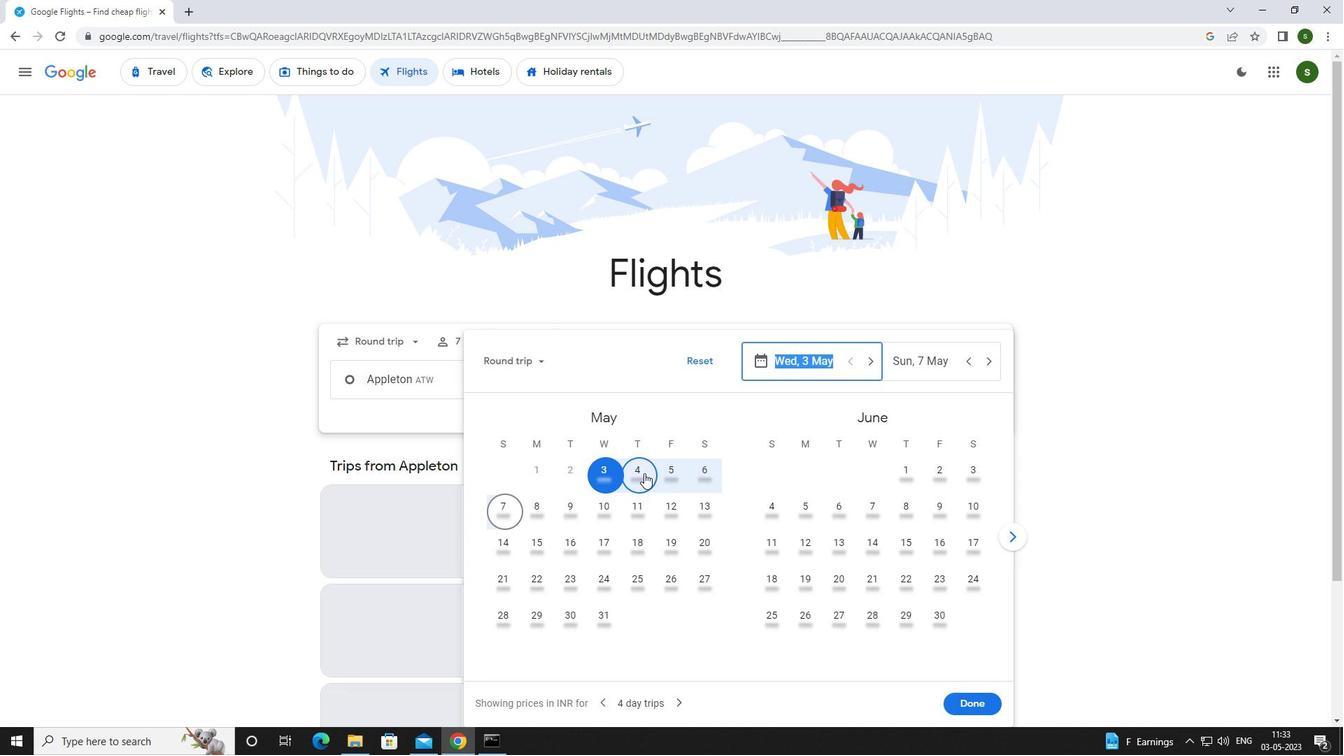 
Action: Mouse pressed left at (601, 473)
Screenshot: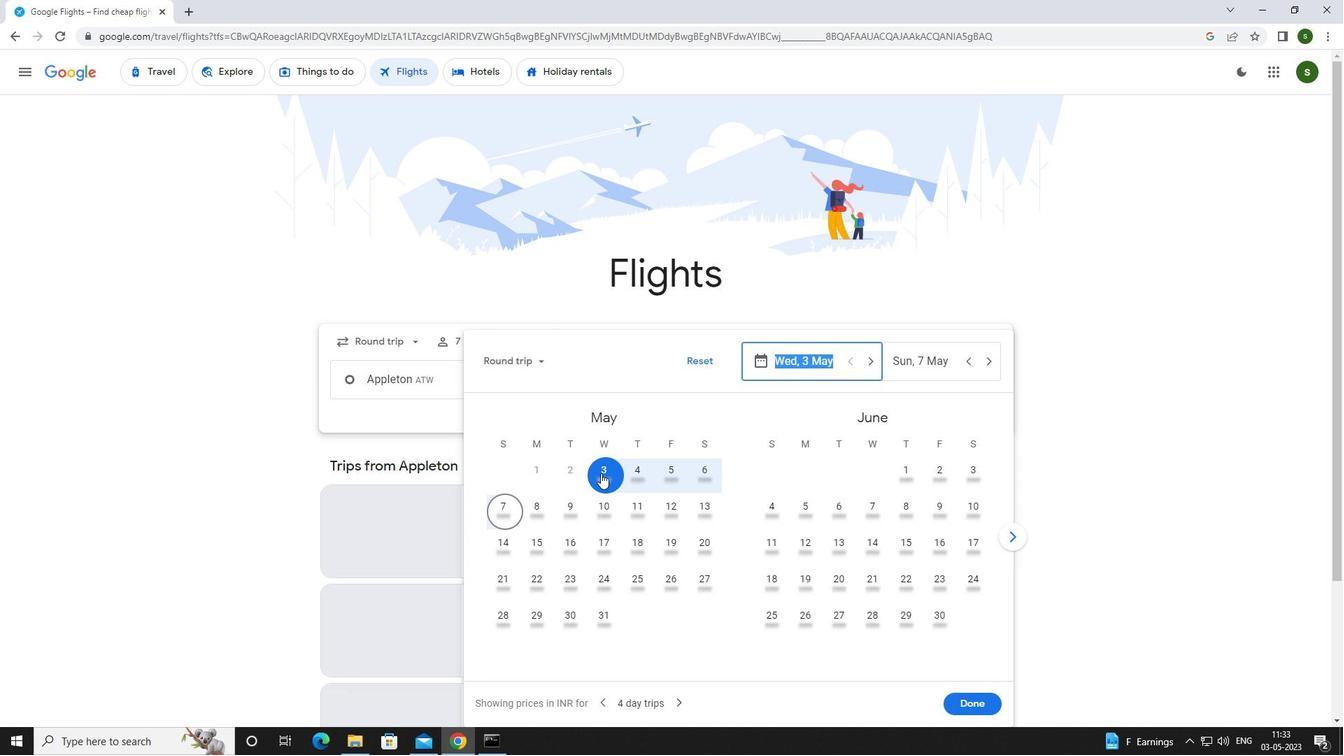 
Action: Mouse moved to (605, 472)
Screenshot: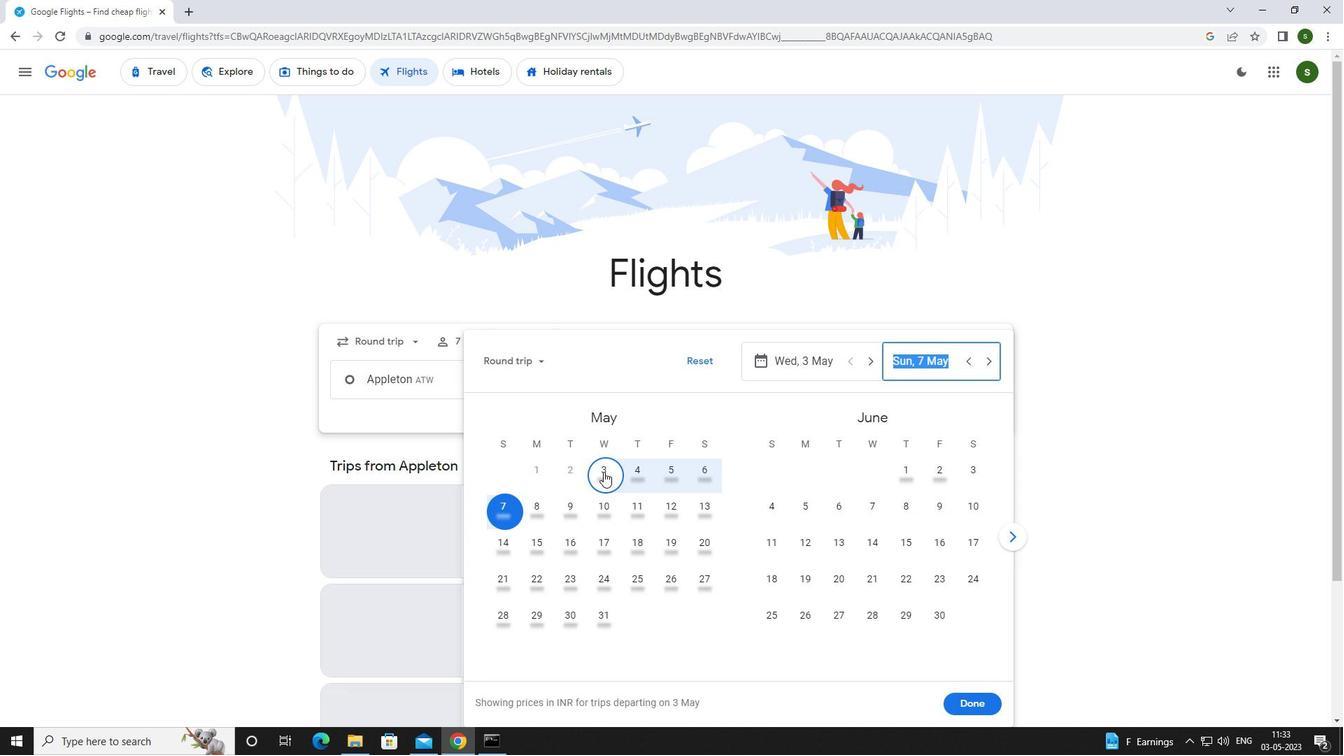 
Action: Mouse pressed left at (605, 472)
Screenshot: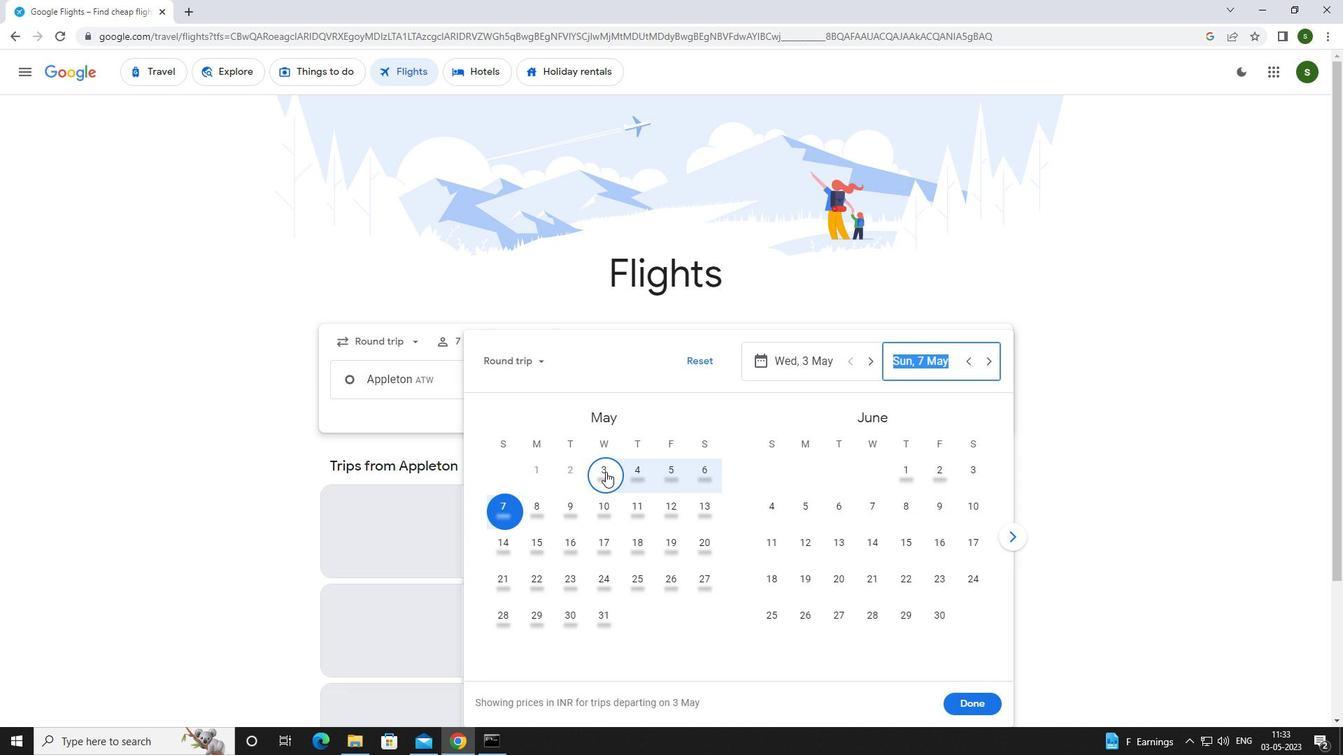 
Action: Mouse moved to (999, 702)
Screenshot: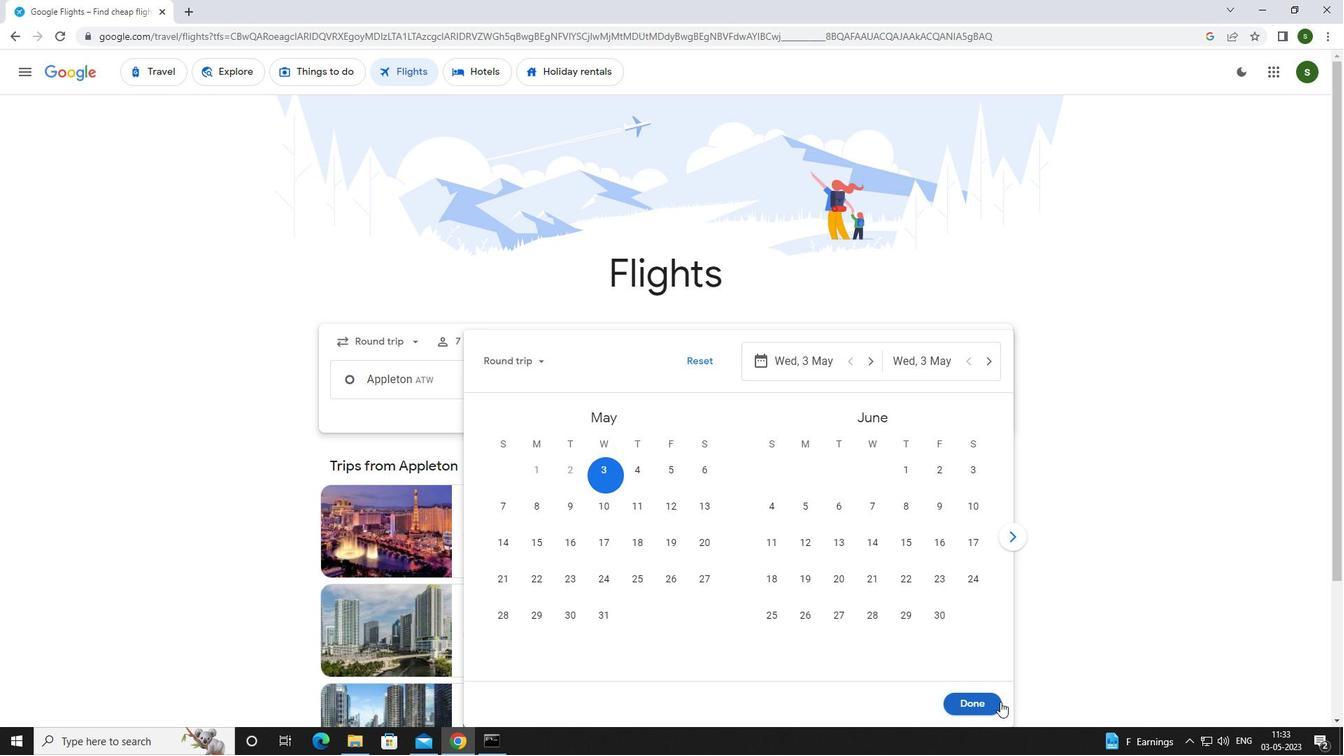 
Action: Mouse pressed left at (999, 702)
Screenshot: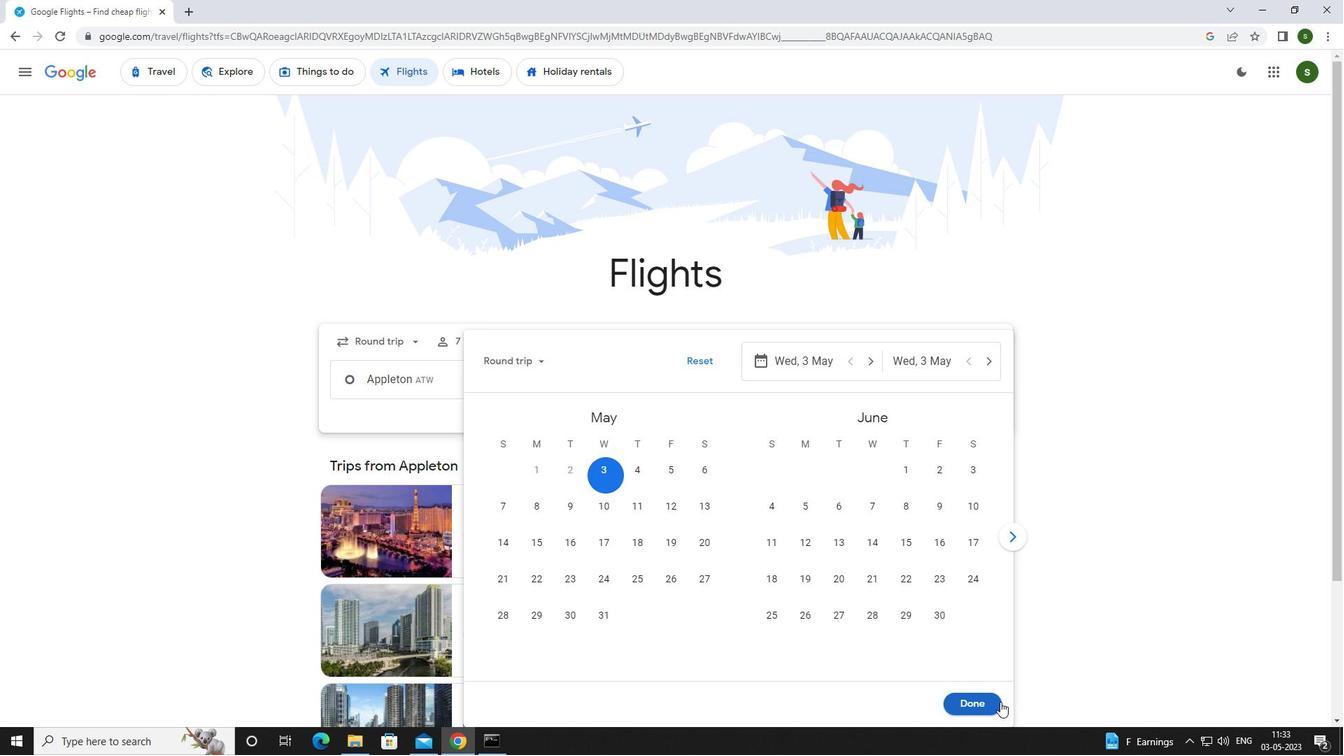 
Action: Mouse moved to (655, 426)
Screenshot: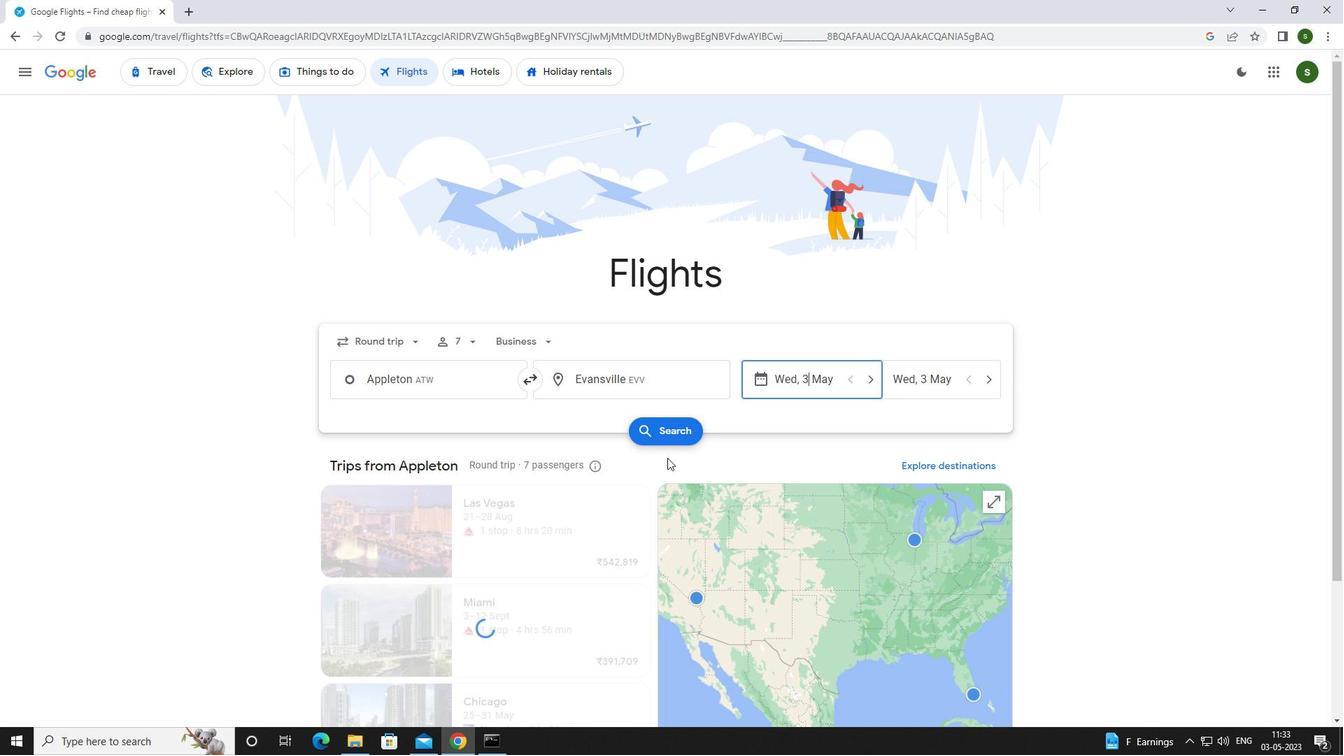 
Action: Mouse pressed left at (655, 426)
Screenshot: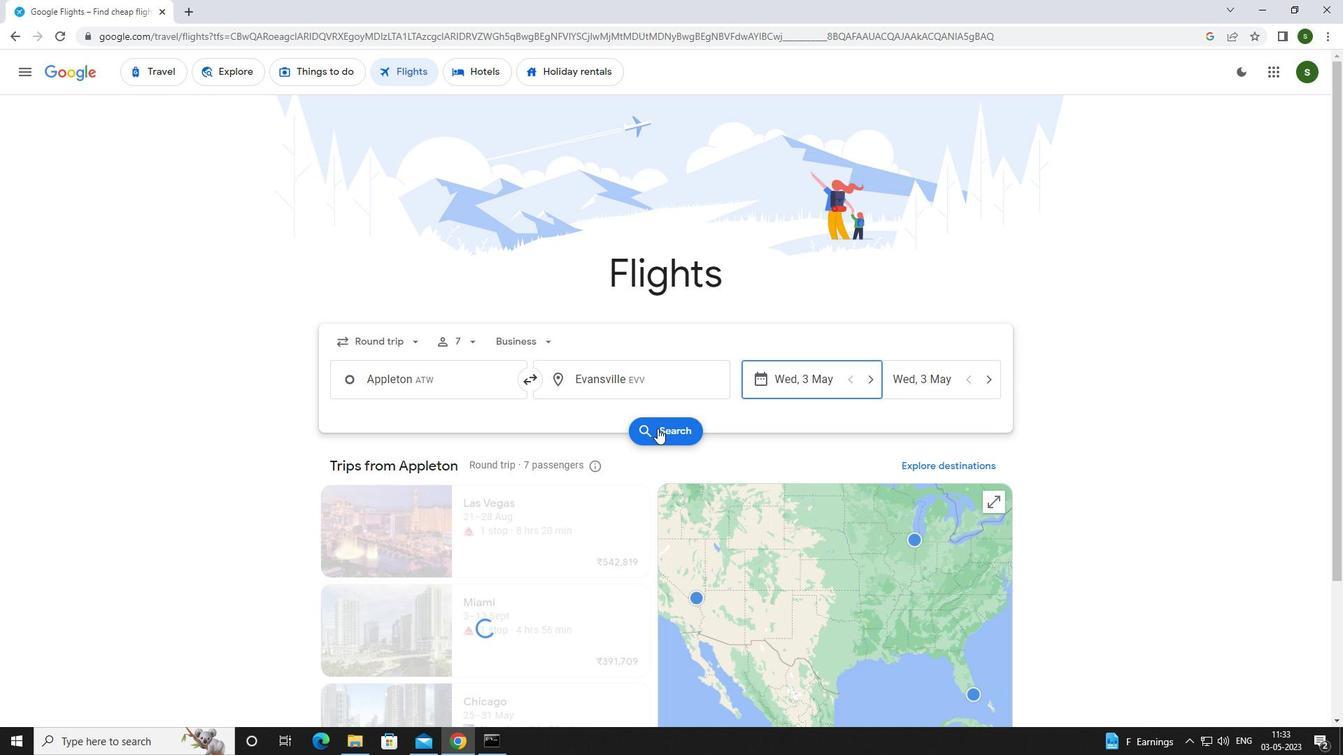 
Action: Mouse moved to (354, 205)
Screenshot: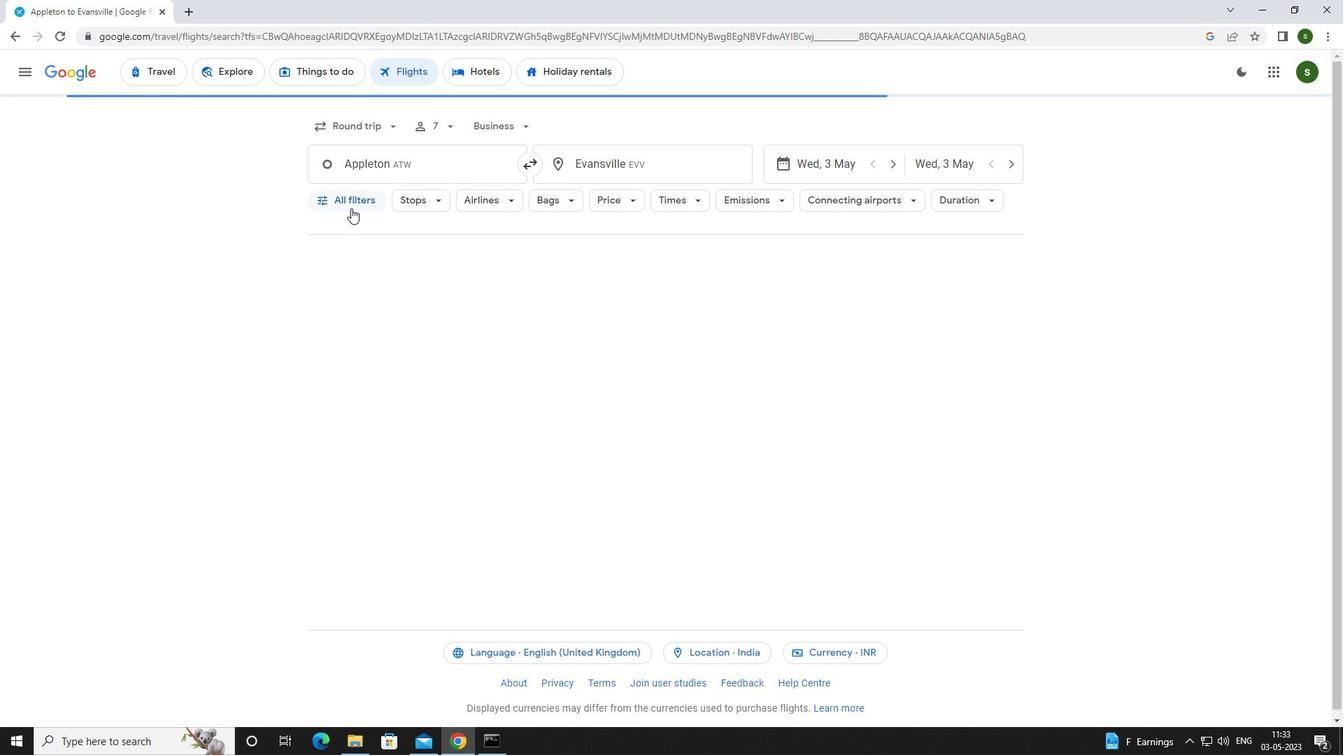 
Action: Mouse pressed left at (354, 205)
Screenshot: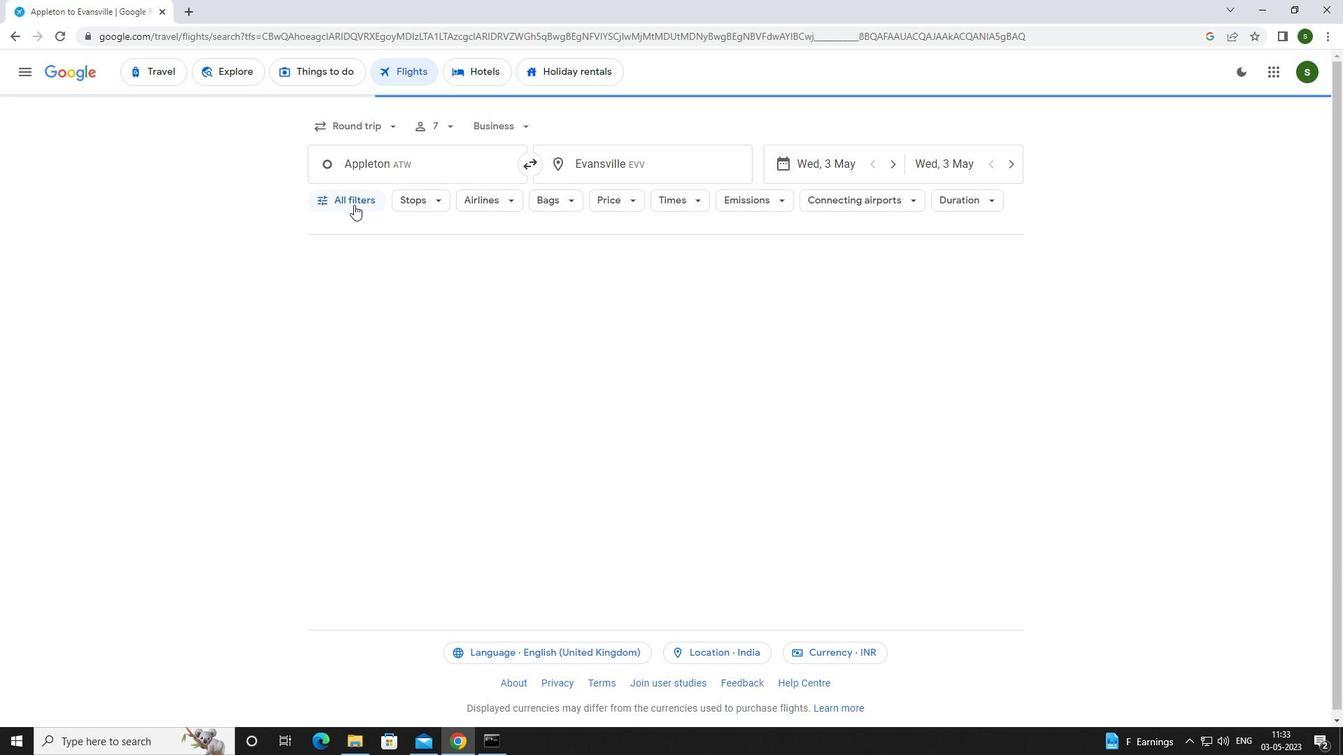 
Action: Mouse moved to (522, 495)
Screenshot: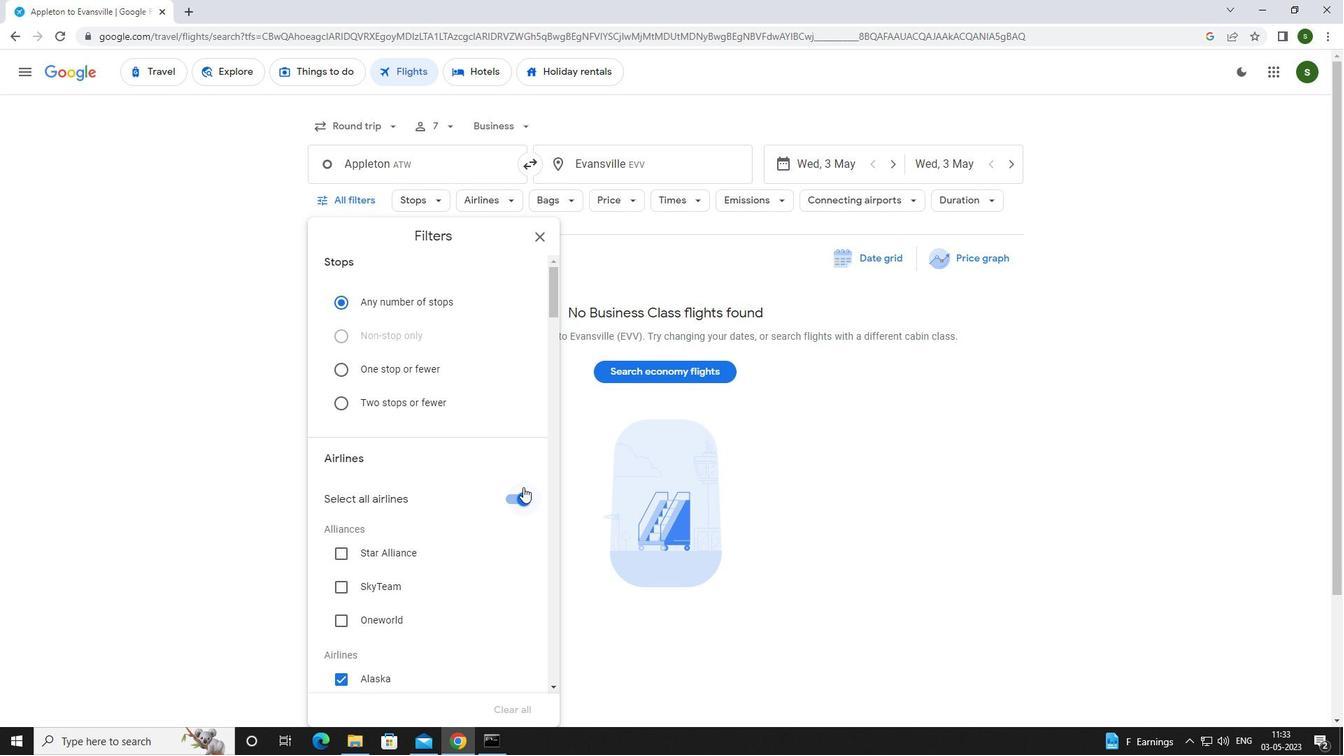 
Action: Mouse pressed left at (522, 495)
Screenshot: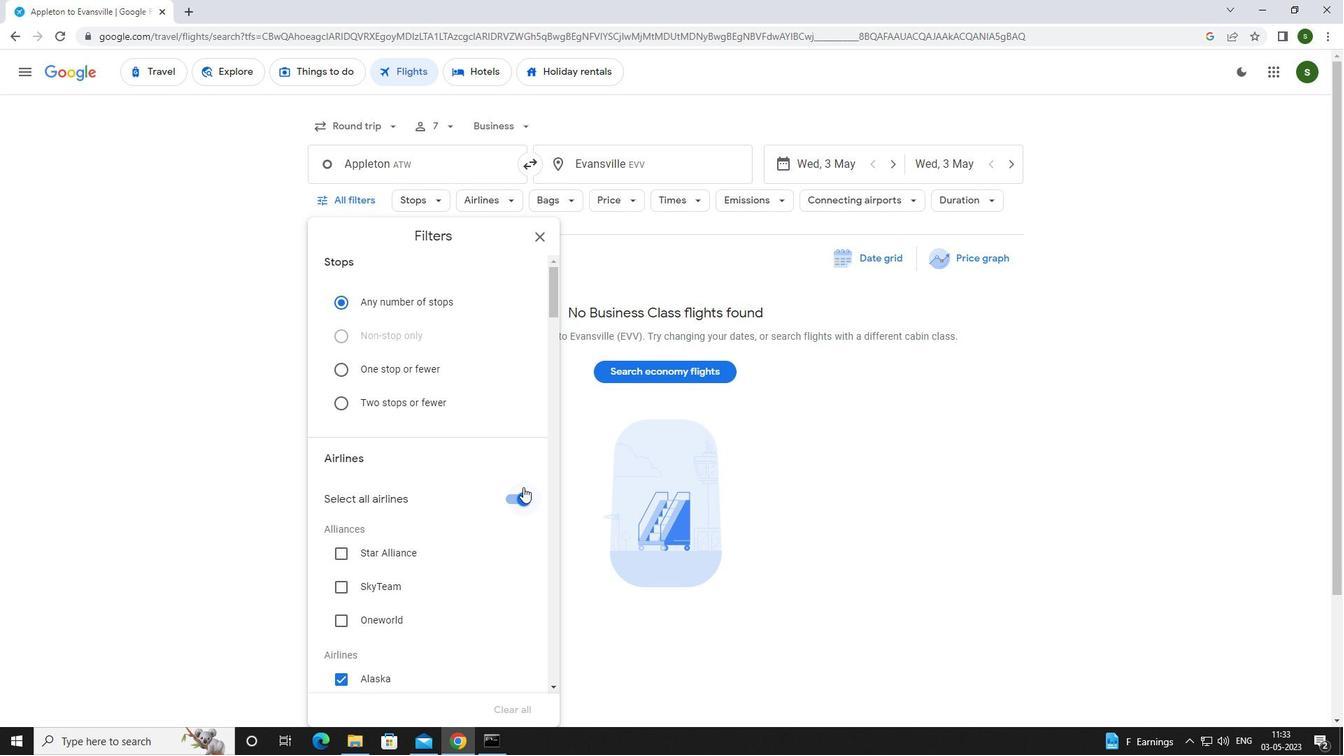 
Action: Mouse moved to (454, 389)
Screenshot: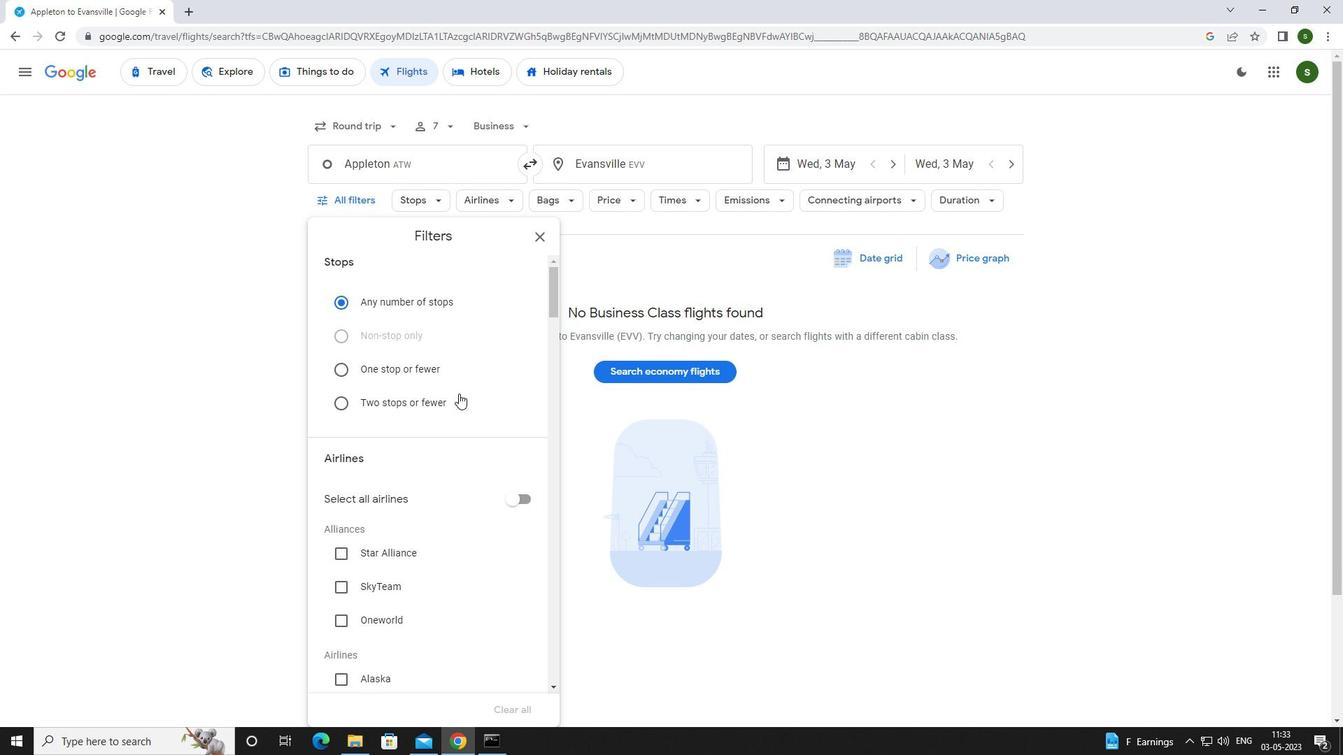 
Action: Mouse scrolled (454, 388) with delta (0, 0)
Screenshot: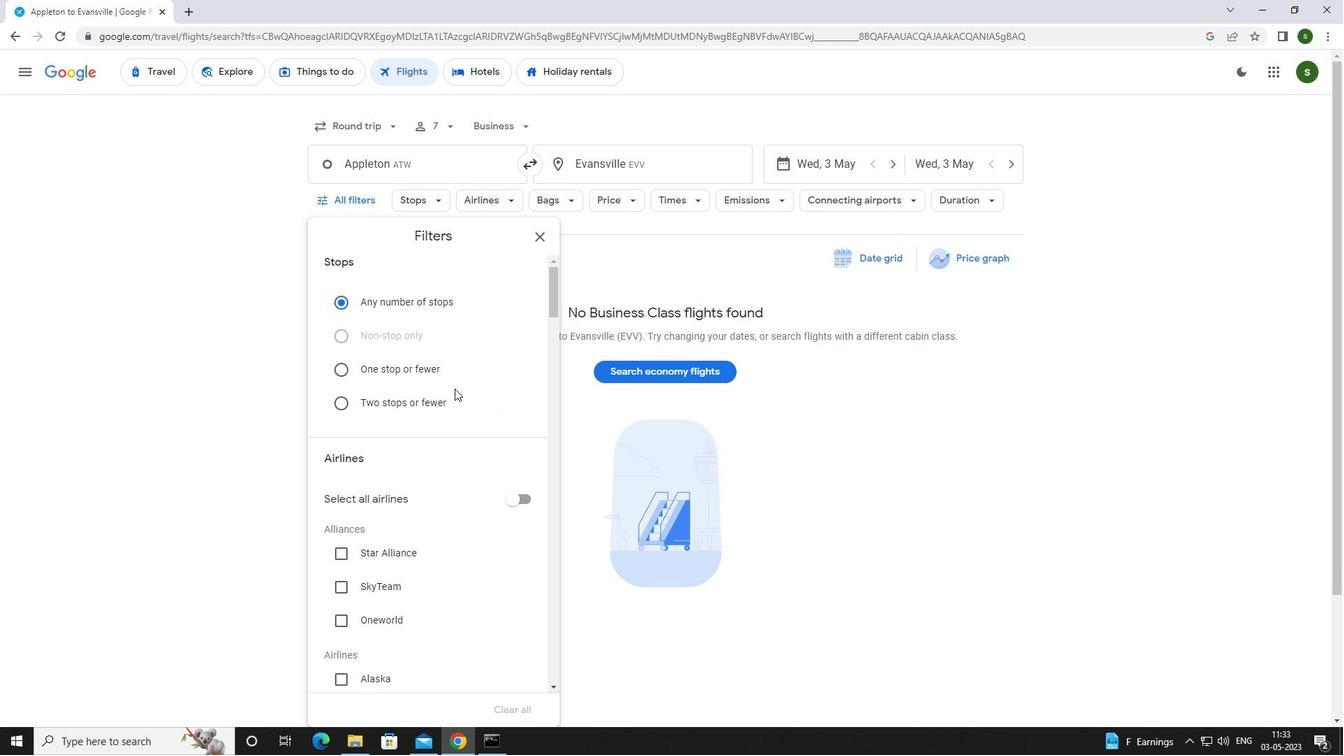 
Action: Mouse scrolled (454, 388) with delta (0, 0)
Screenshot: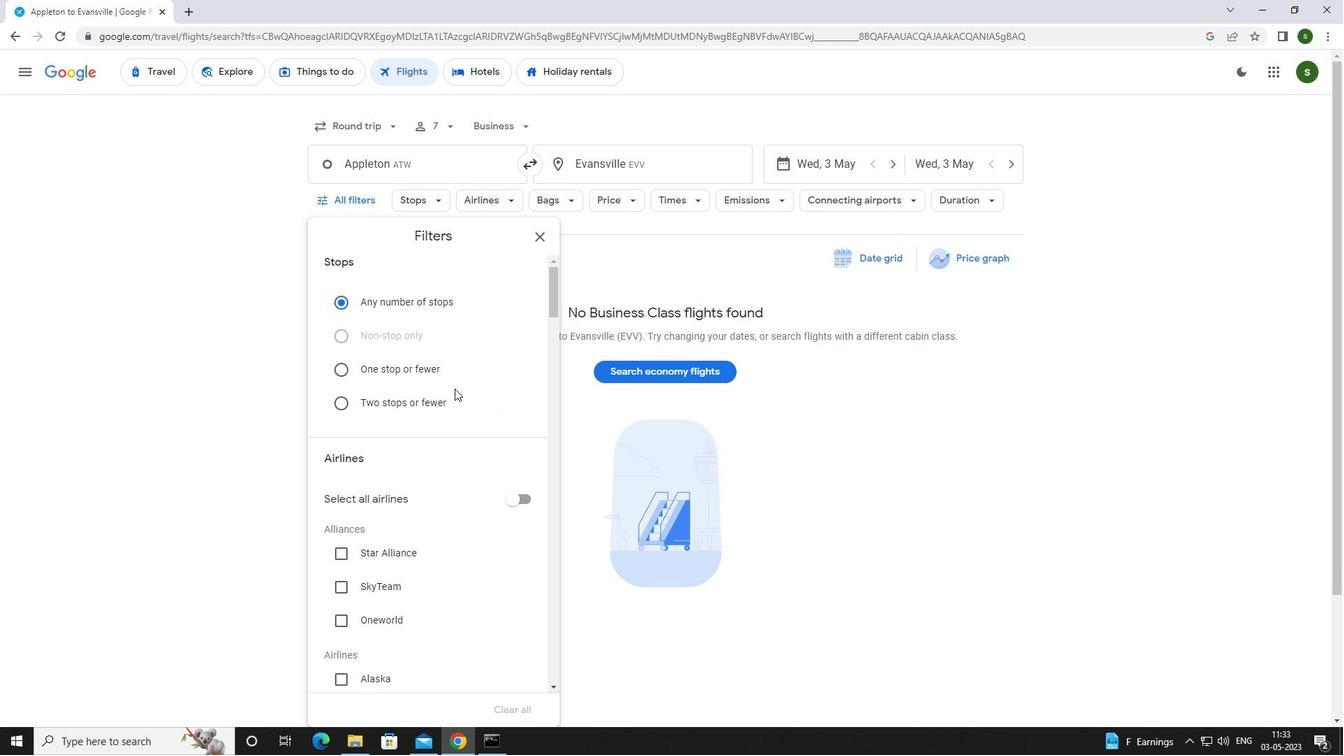 
Action: Mouse scrolled (454, 388) with delta (0, 0)
Screenshot: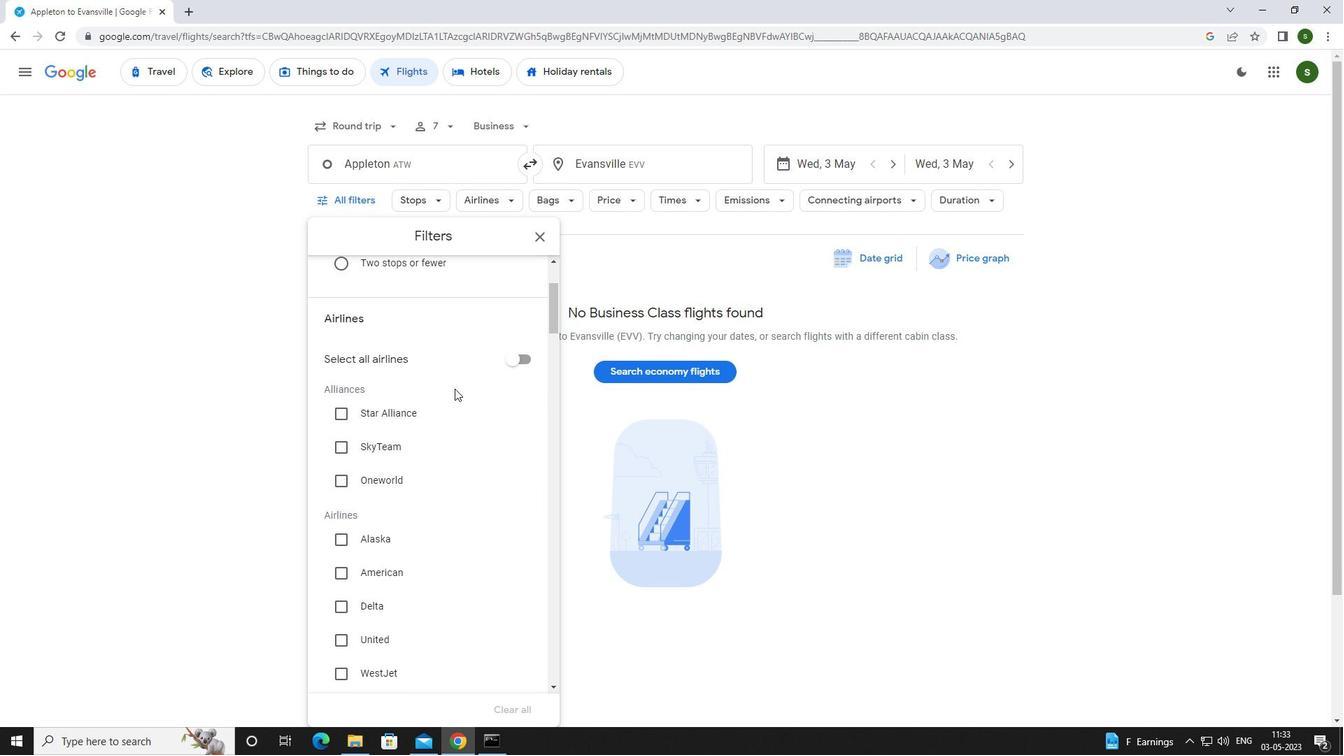 
Action: Mouse scrolled (454, 388) with delta (0, 0)
Screenshot: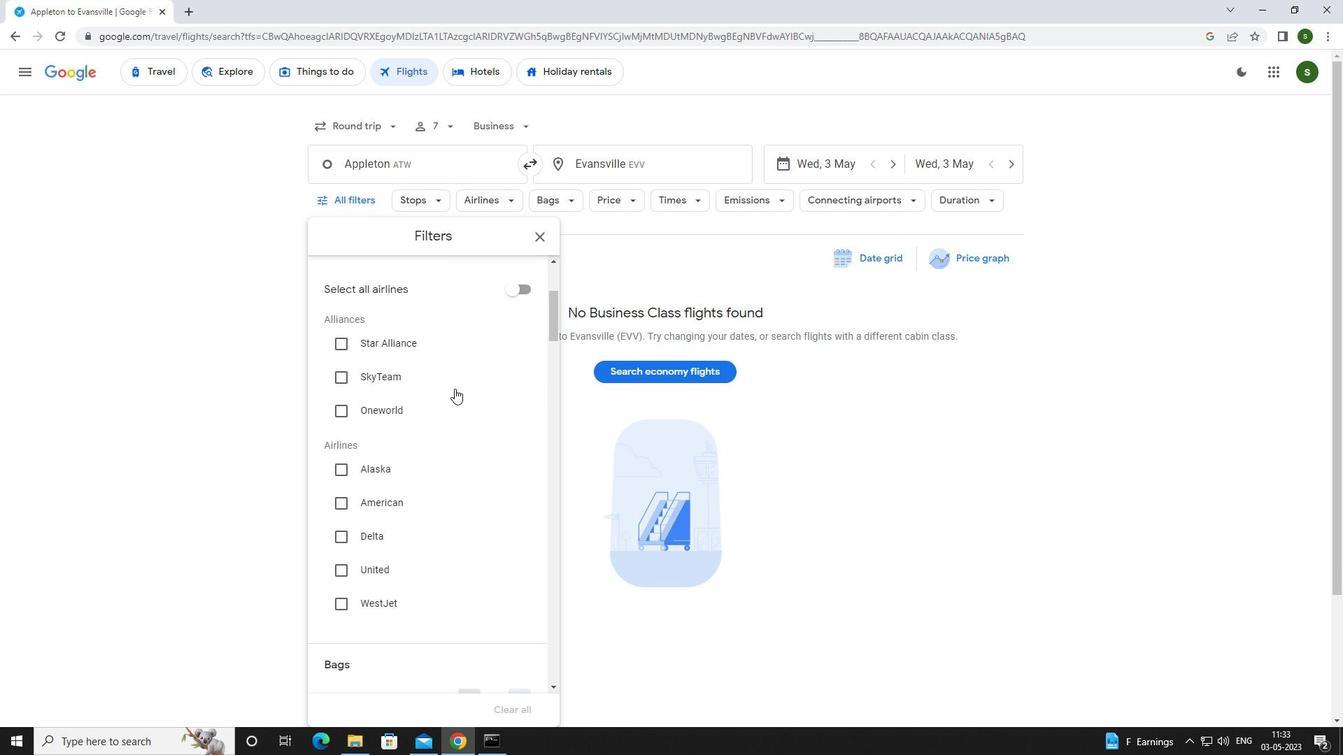 
Action: Mouse scrolled (454, 388) with delta (0, 0)
Screenshot: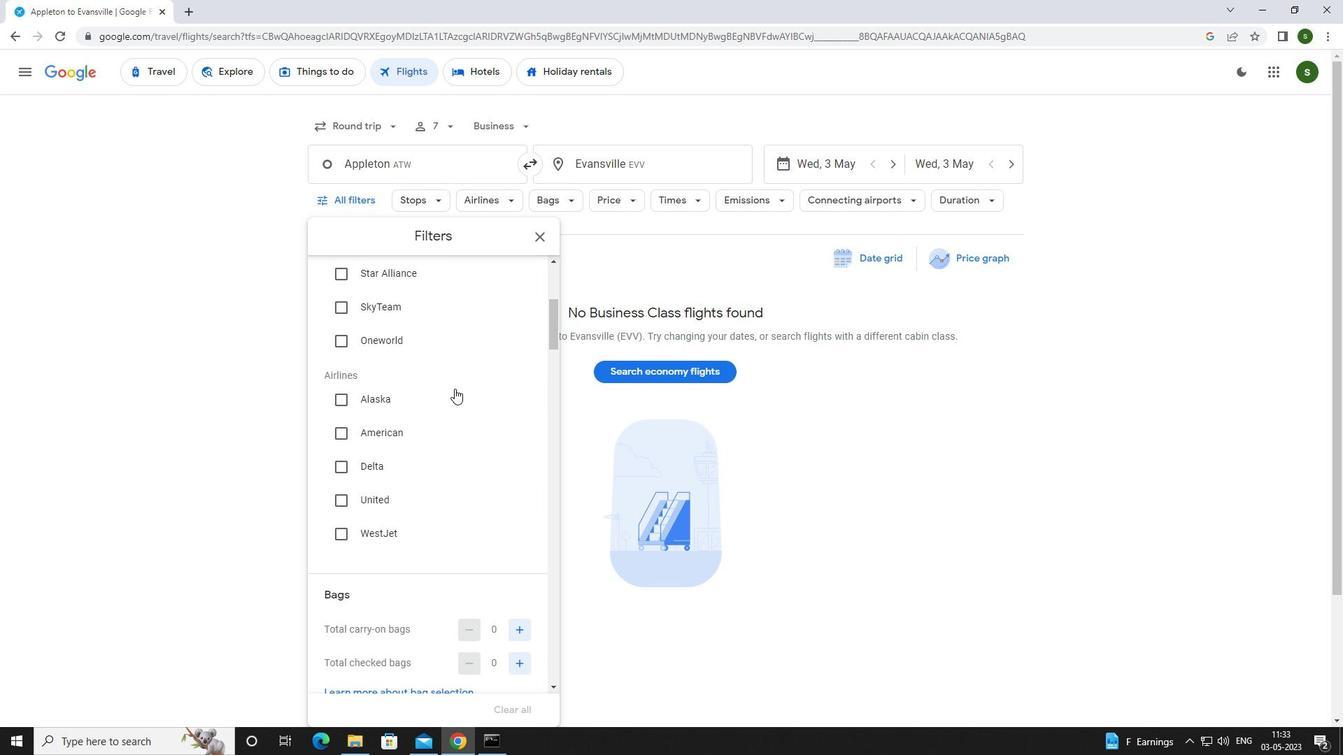 
Action: Mouse scrolled (454, 388) with delta (0, 0)
Screenshot: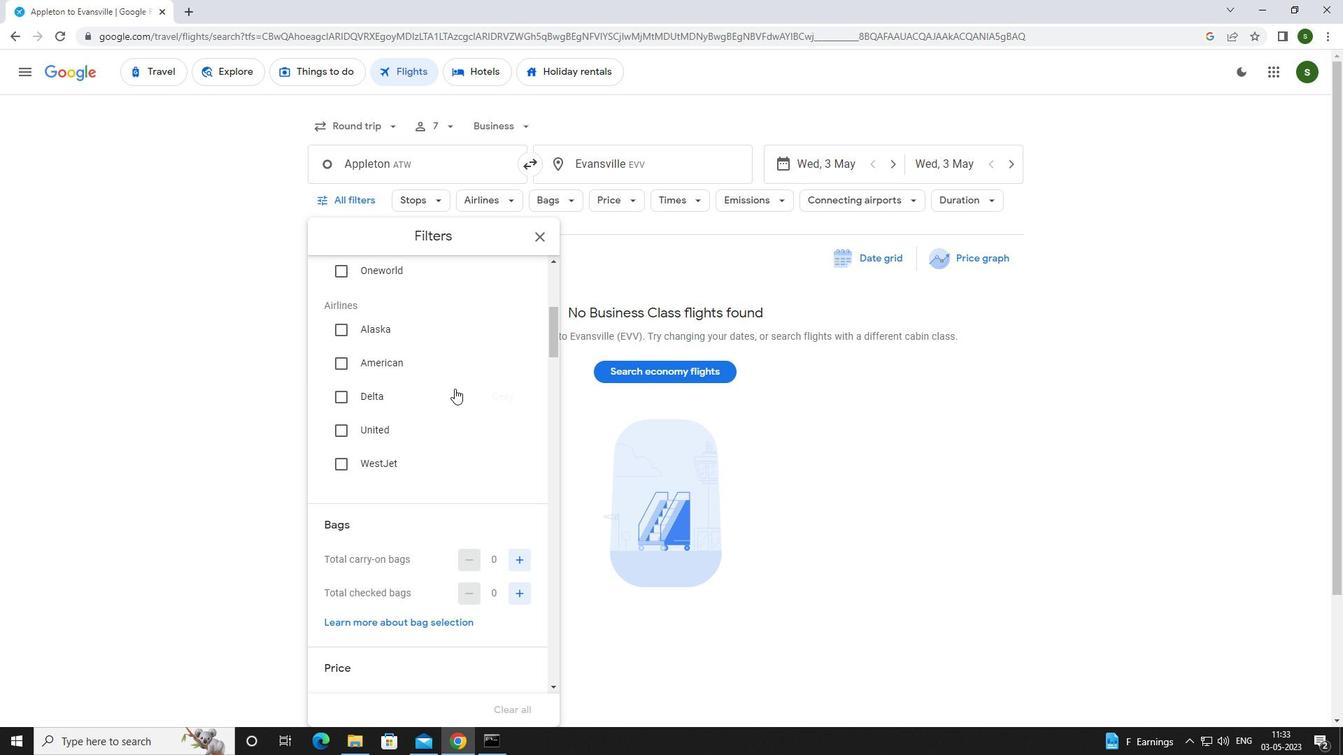 
Action: Mouse scrolled (454, 388) with delta (0, 0)
Screenshot: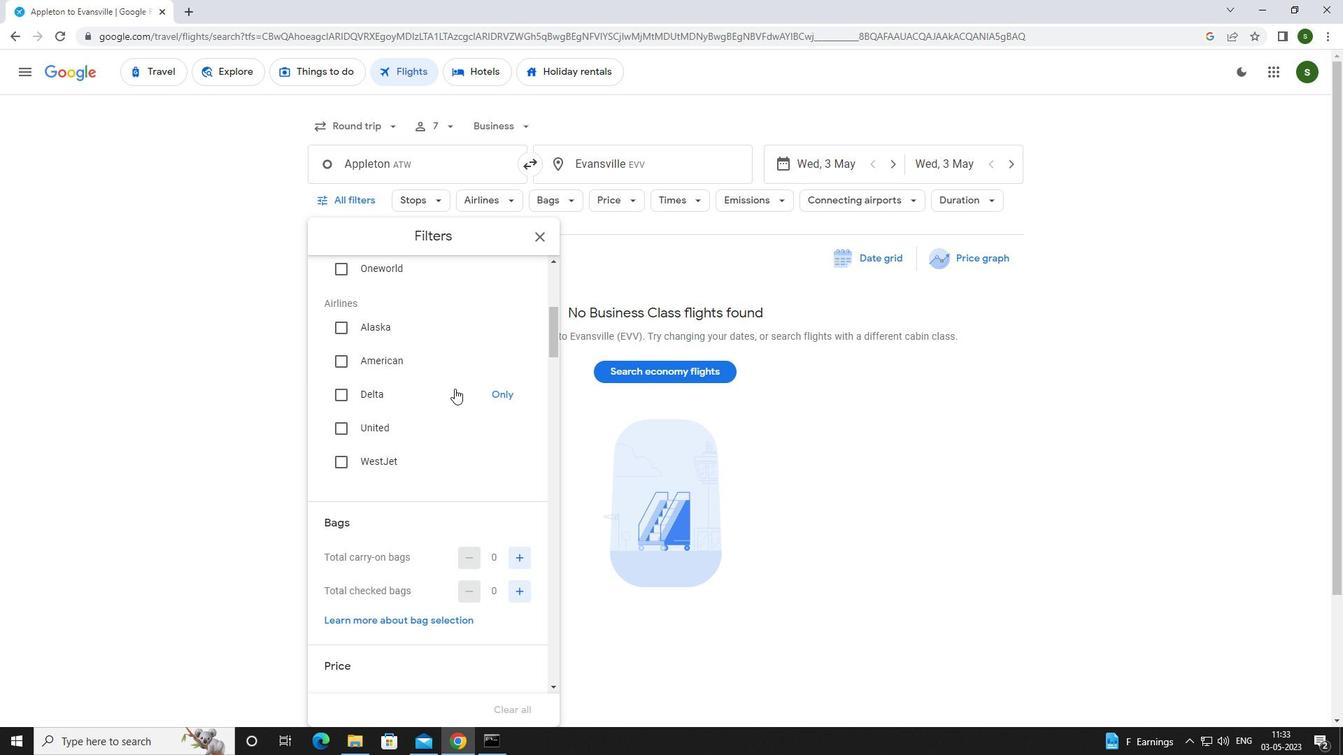 
Action: Mouse scrolled (454, 388) with delta (0, 0)
Screenshot: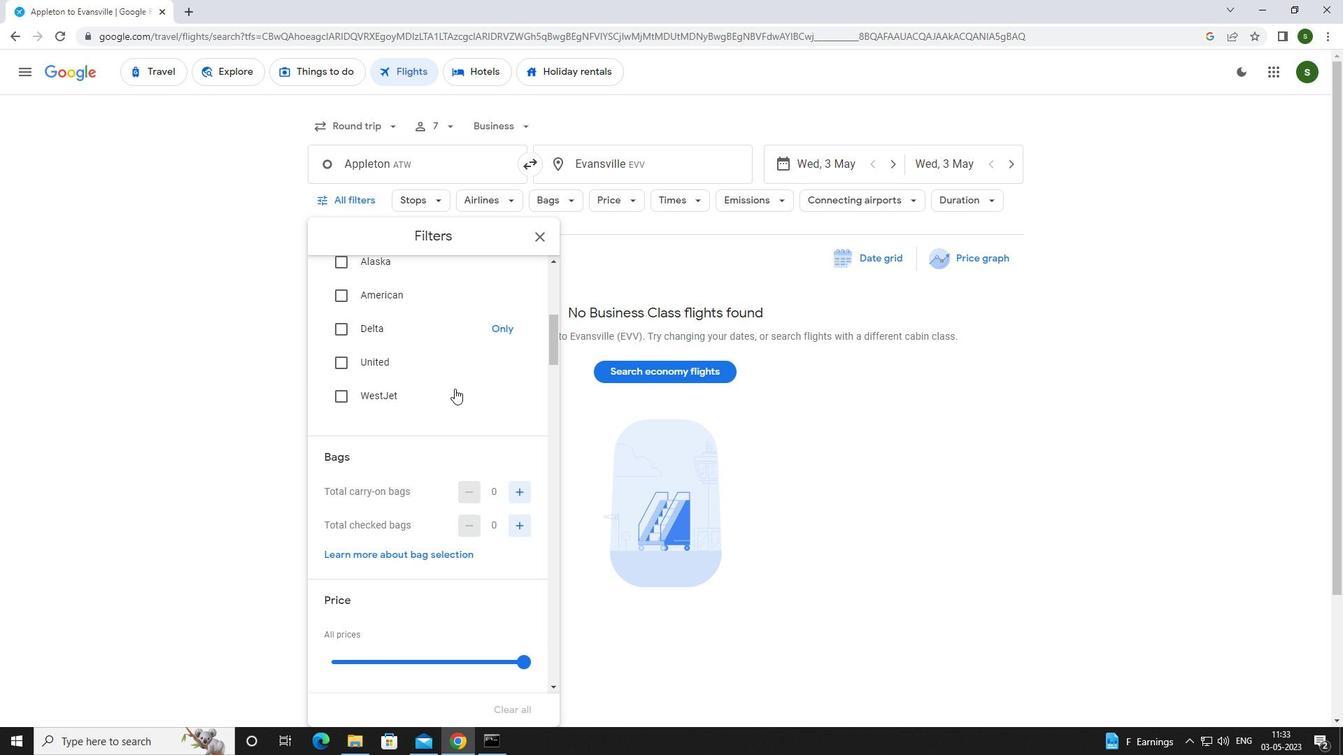 
Action: Mouse scrolled (454, 388) with delta (0, 0)
Screenshot: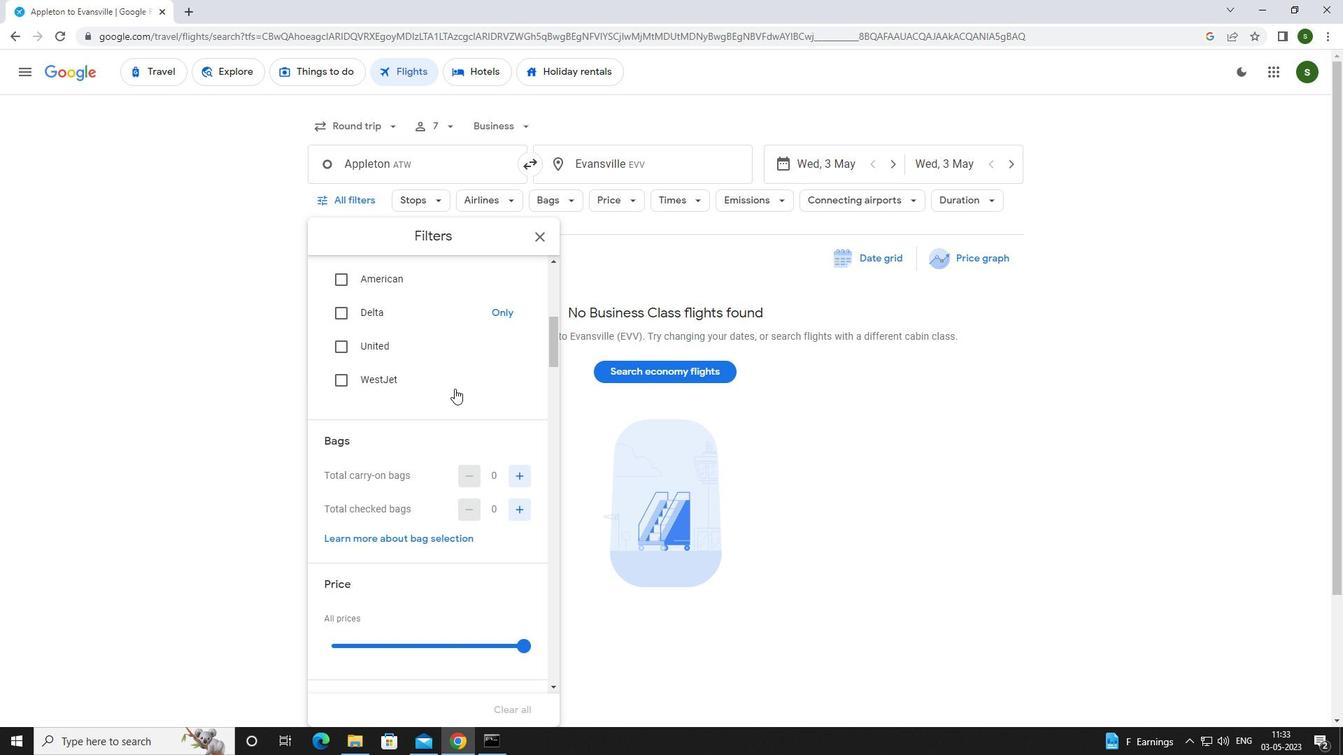 
Action: Mouse moved to (522, 444)
Screenshot: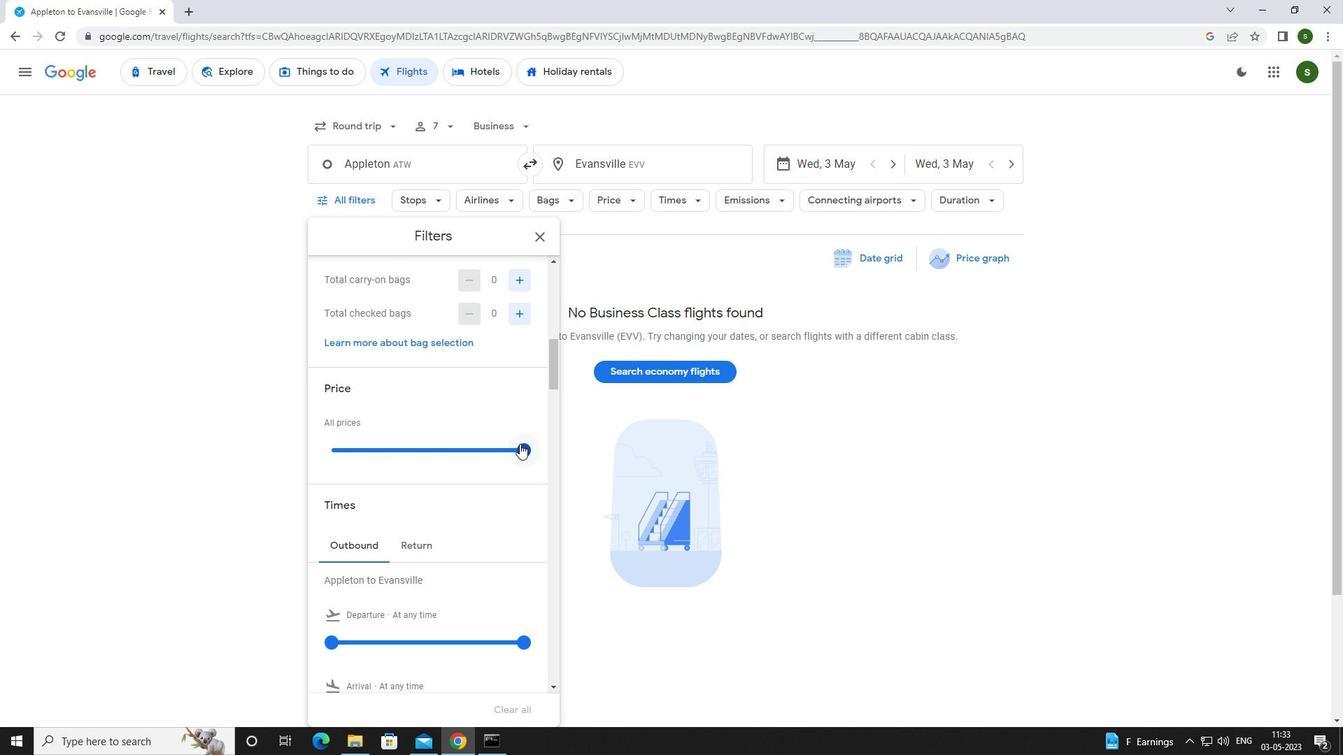 
Action: Mouse pressed left at (522, 444)
Screenshot: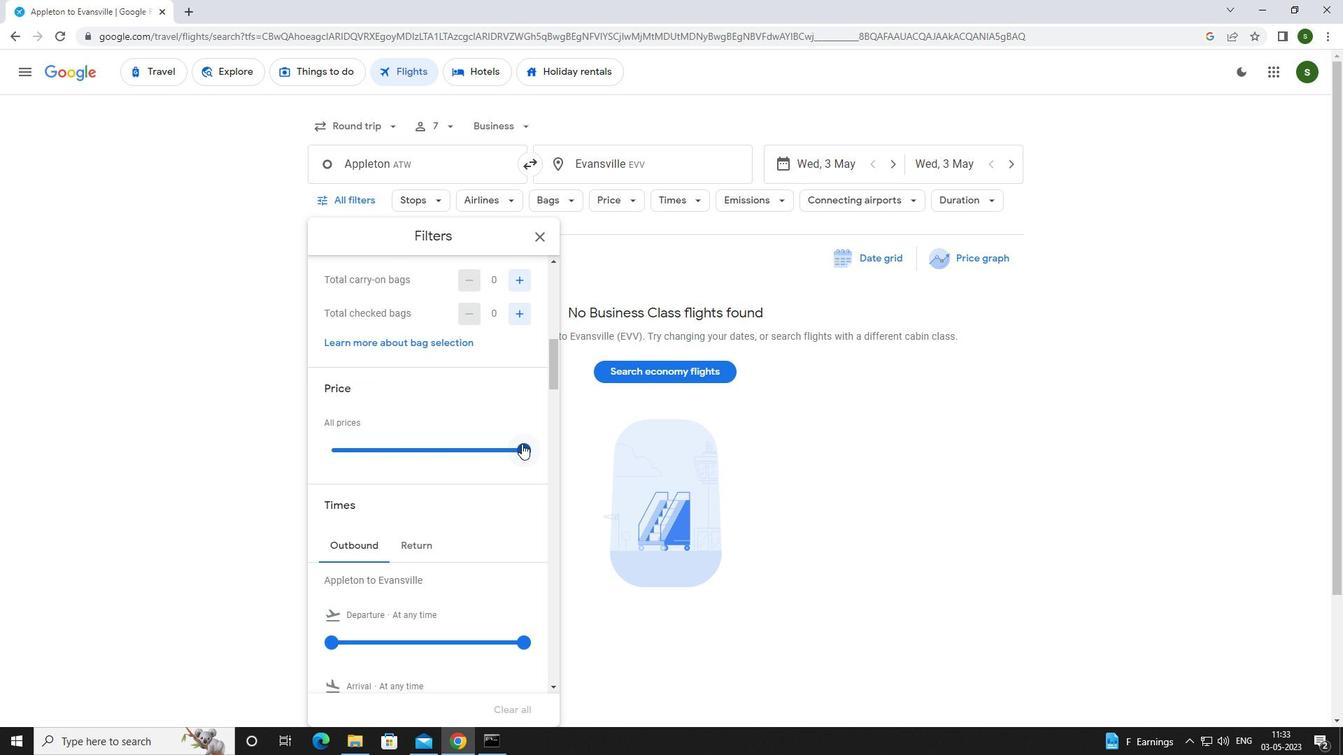 
Action: Mouse scrolled (522, 443) with delta (0, 0)
Screenshot: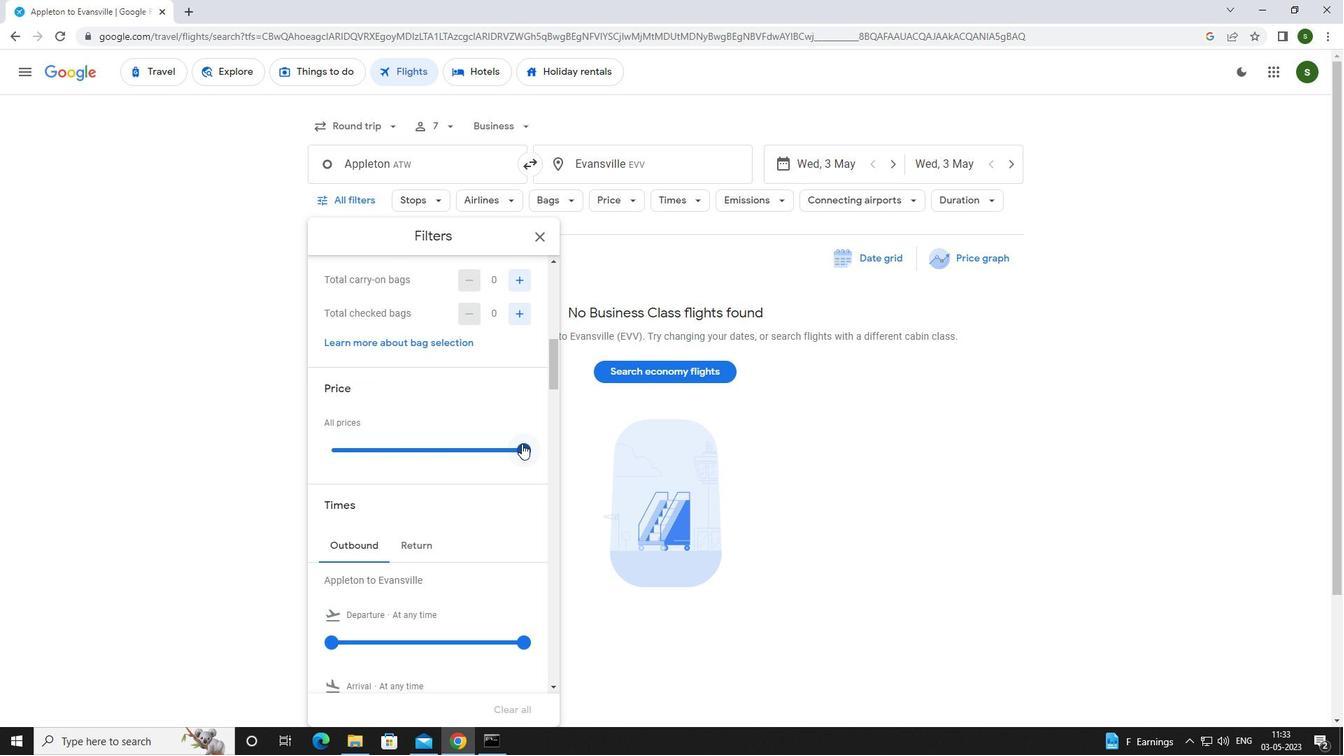 
Action: Mouse scrolled (522, 443) with delta (0, 0)
Screenshot: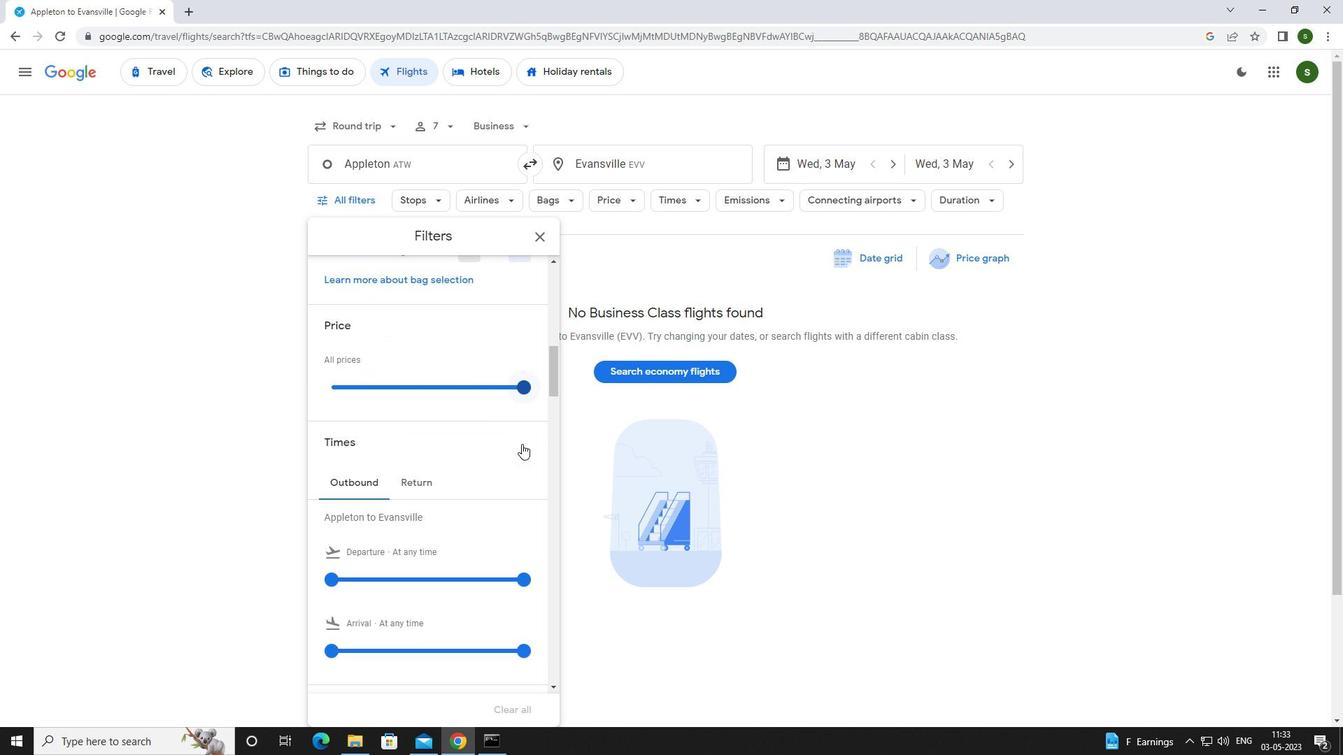 
Action: Mouse moved to (328, 501)
Screenshot: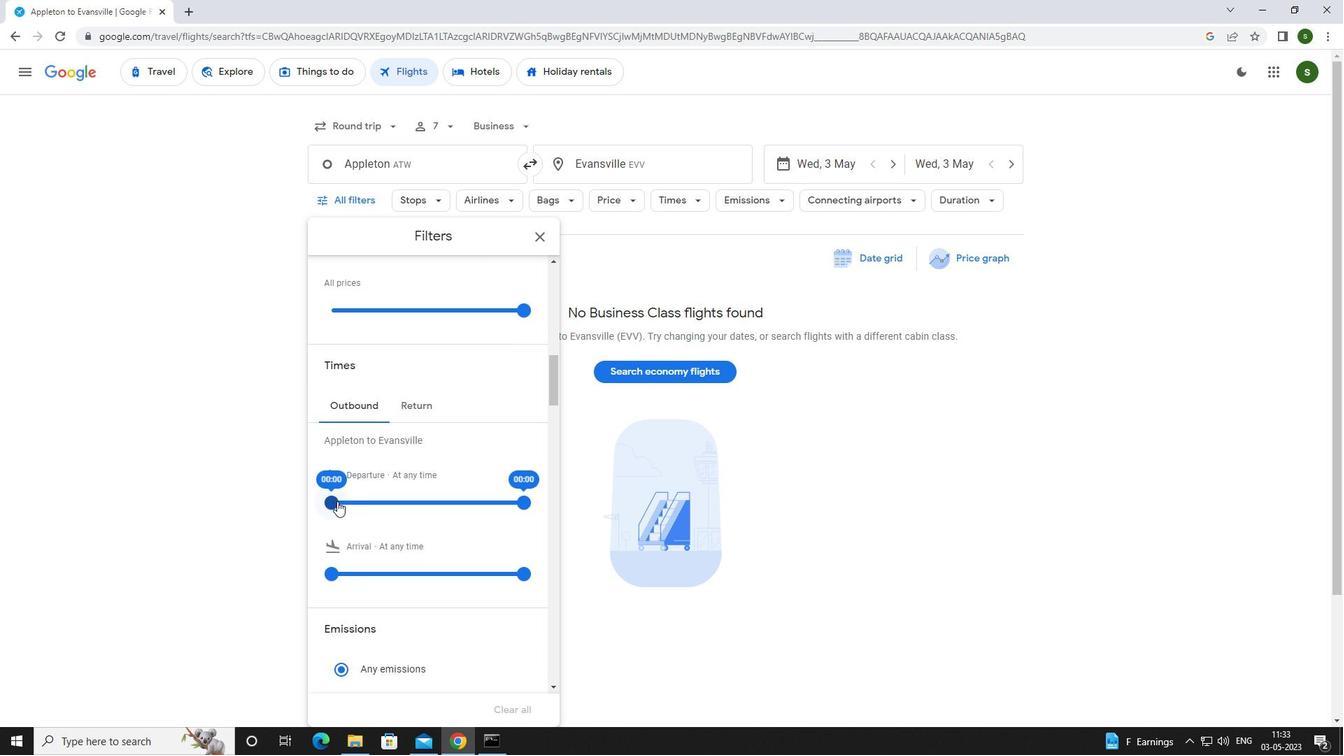 
Action: Mouse pressed left at (328, 501)
Screenshot: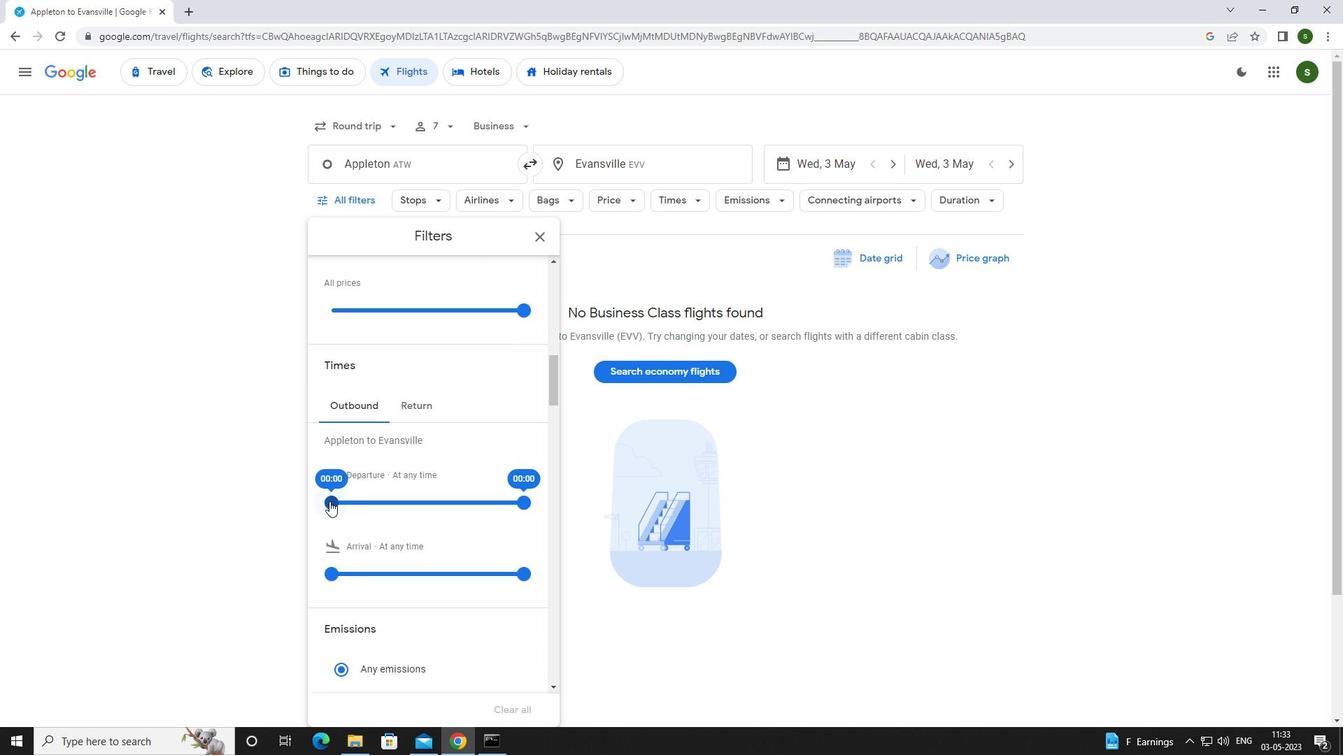 
Action: Mouse moved to (852, 494)
Screenshot: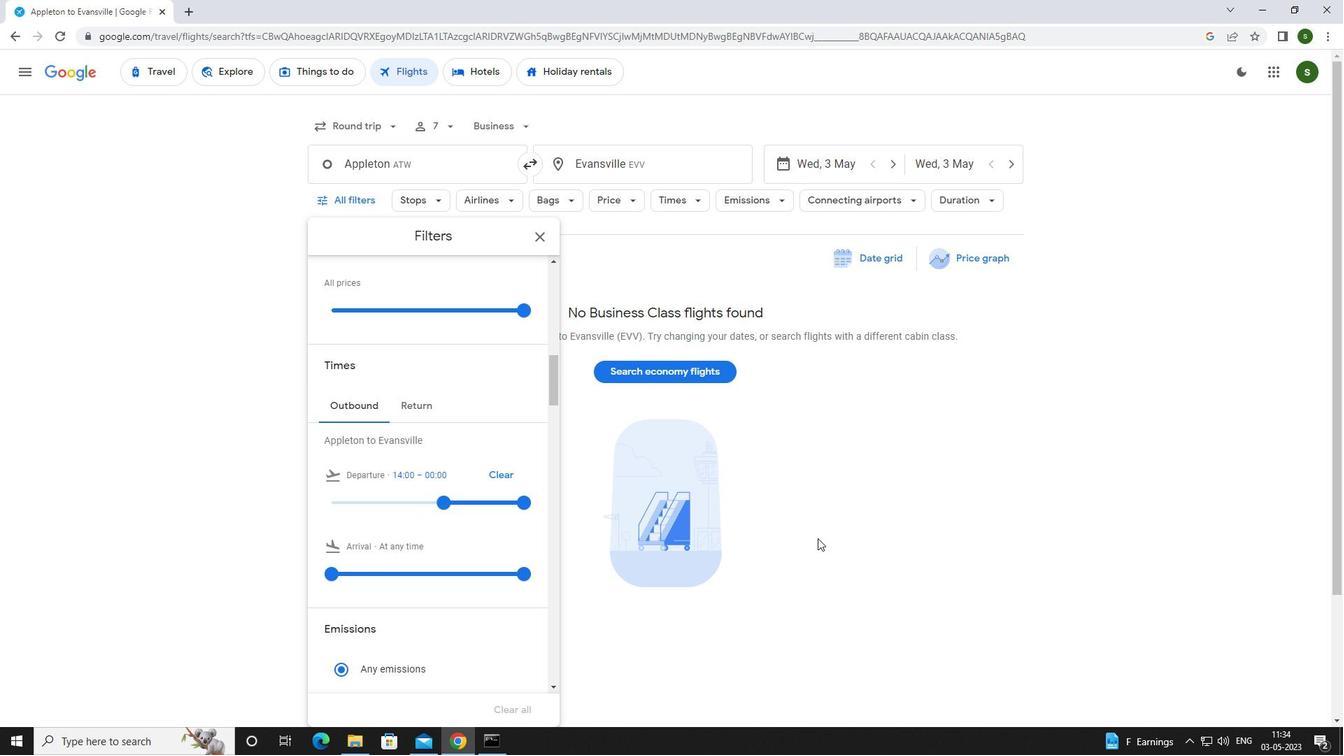 
Action: Mouse pressed left at (852, 494)
Screenshot: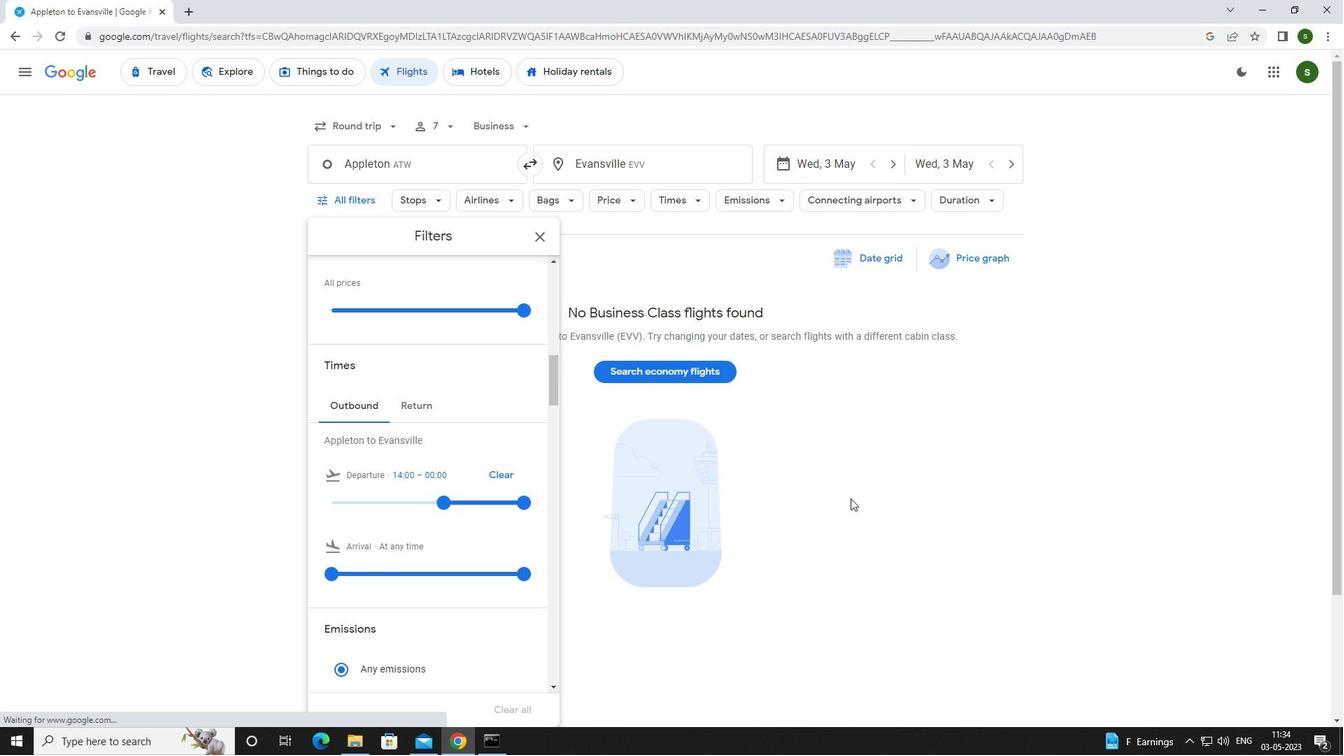 
